 Task: Search one way flight ticket for 1 adult, 1 child, 1 infant in seat in premium economy from Stillwater: Stillwater Regional Airport to Jacksonville: Albert J. Ellis Airport on 5-3-2023. Choice of flights is Delta. Number of bags: 6 checked bags. Price is upto 86000. Outbound departure time preference is 5:00.
Action: Mouse moved to (291, 117)
Screenshot: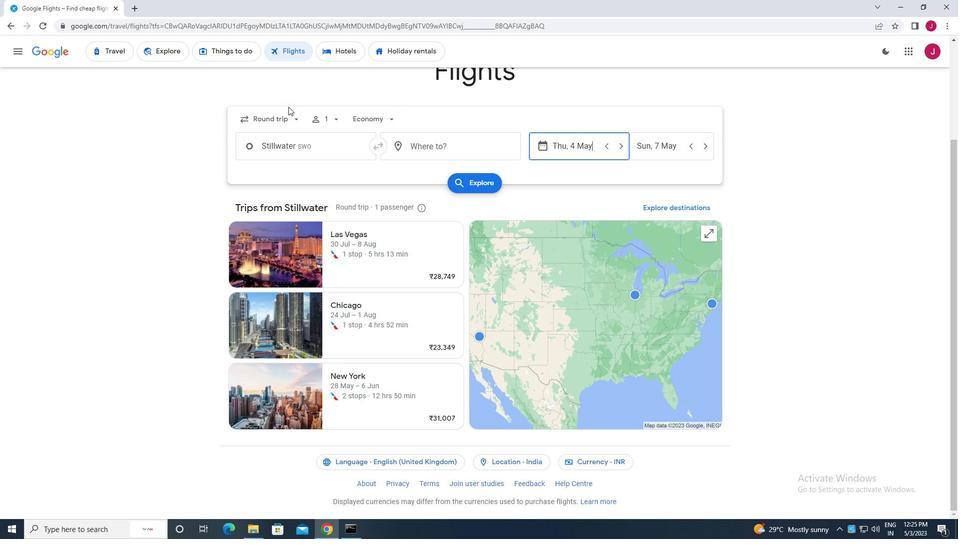 
Action: Mouse pressed left at (291, 117)
Screenshot: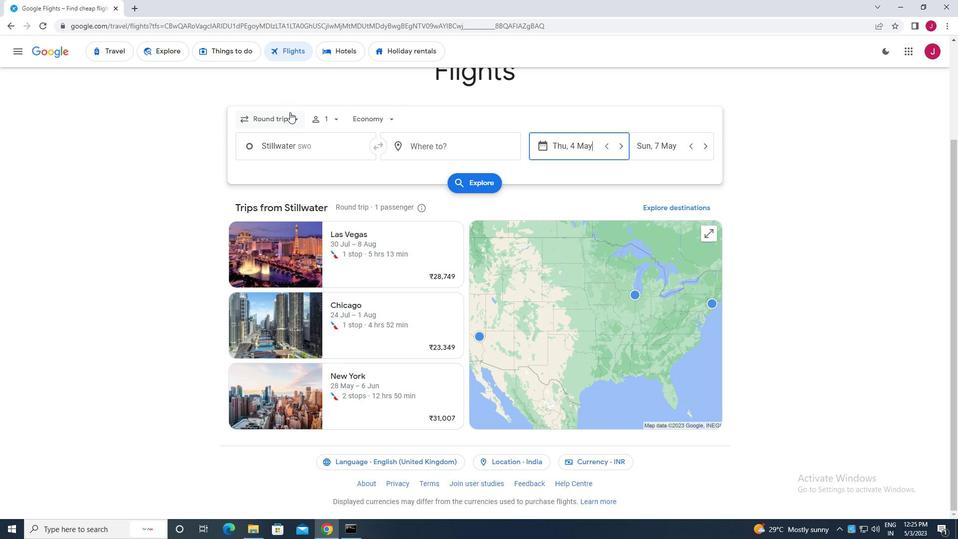 
Action: Mouse moved to (287, 164)
Screenshot: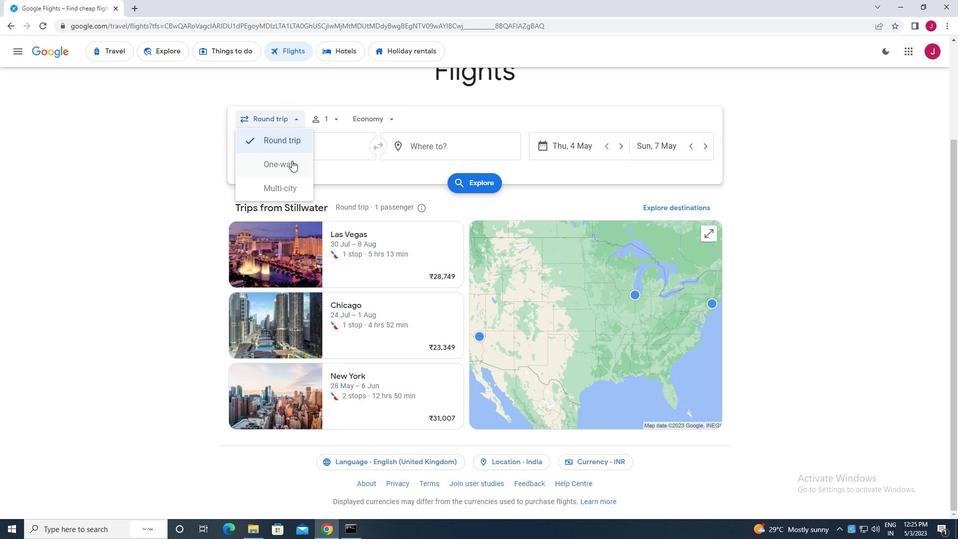 
Action: Mouse pressed left at (287, 164)
Screenshot: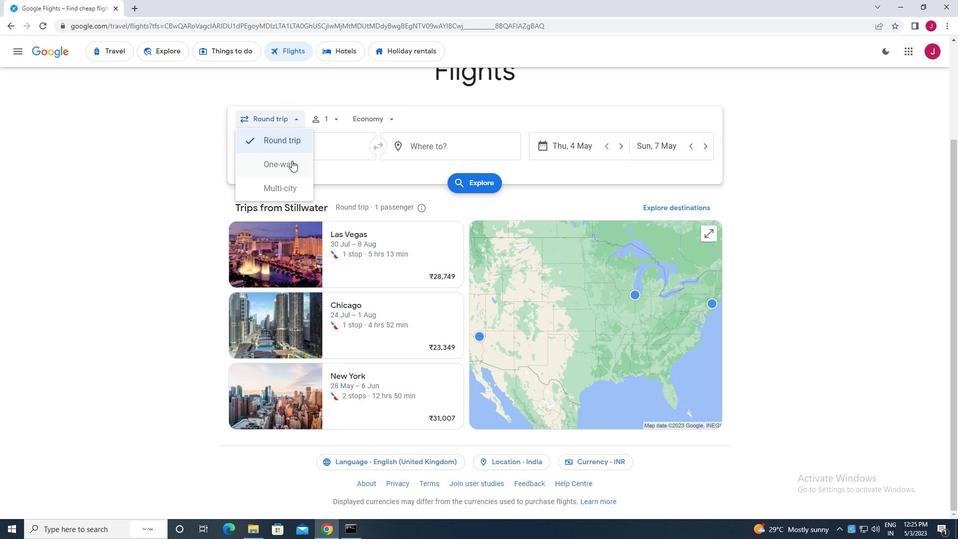 
Action: Mouse moved to (335, 120)
Screenshot: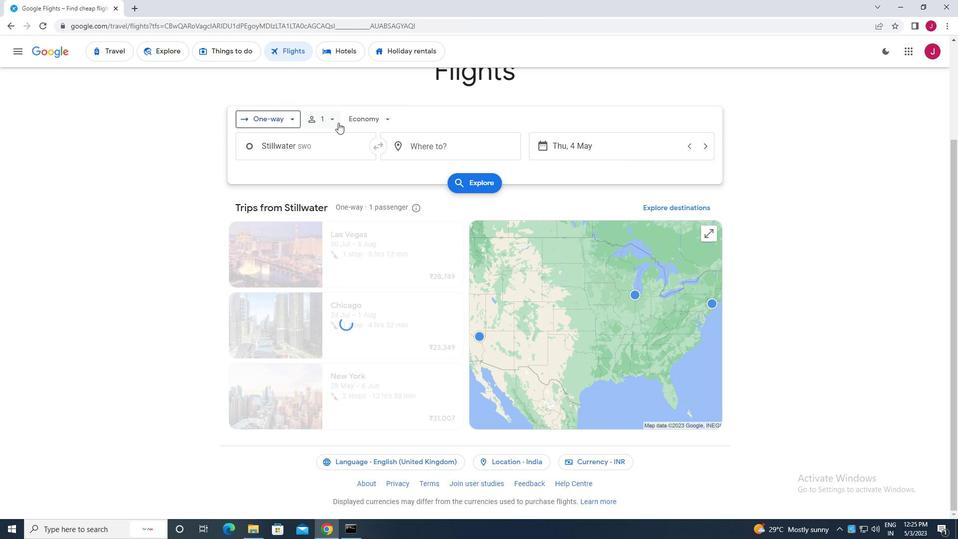 
Action: Mouse pressed left at (335, 120)
Screenshot: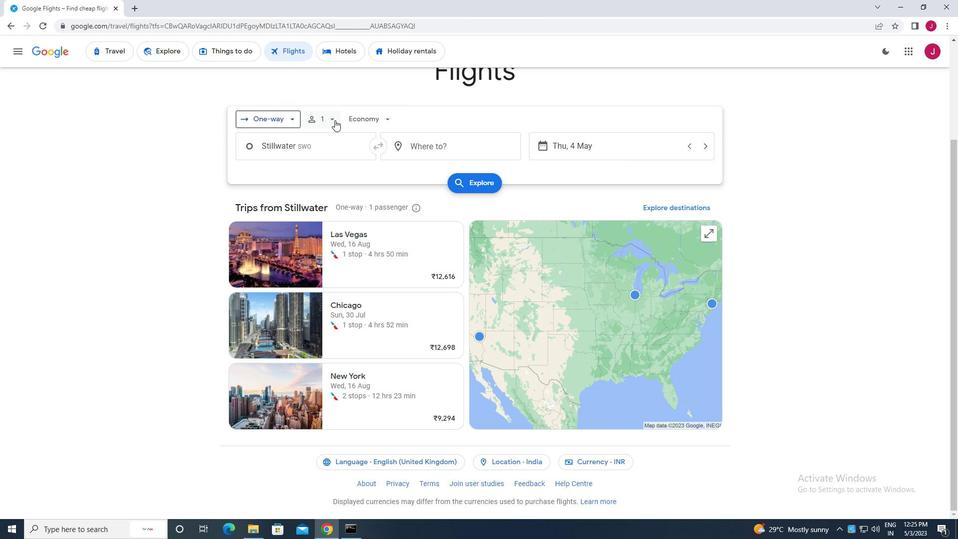 
Action: Mouse moved to (406, 169)
Screenshot: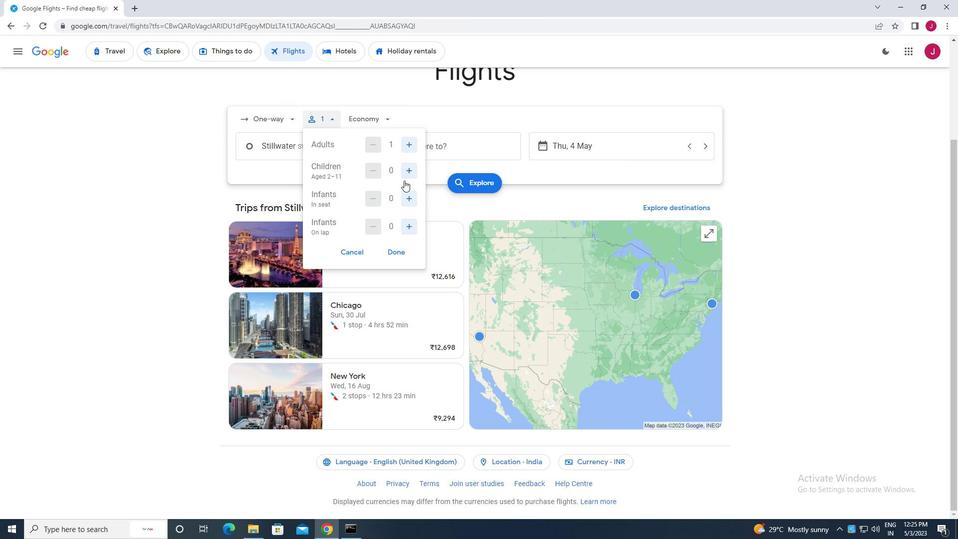 
Action: Mouse pressed left at (406, 169)
Screenshot: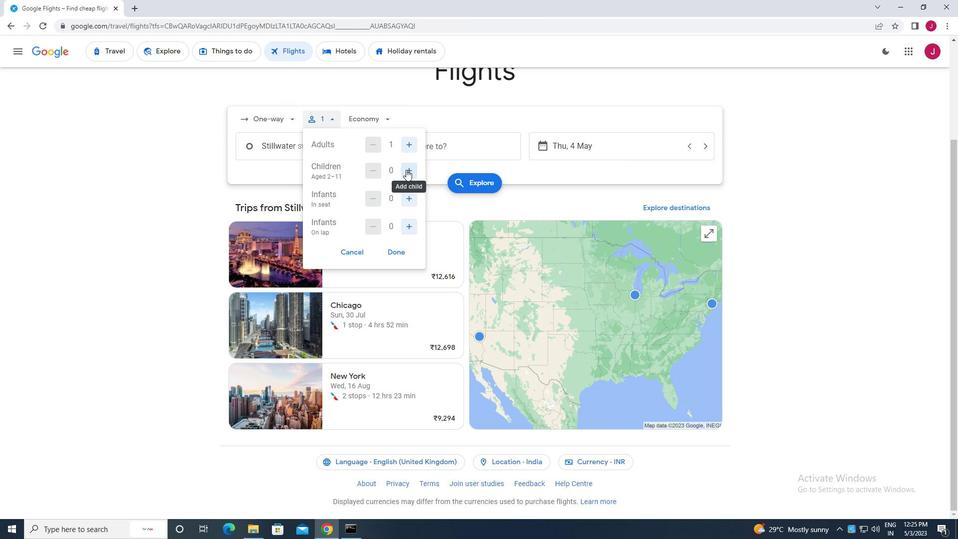 
Action: Mouse moved to (407, 200)
Screenshot: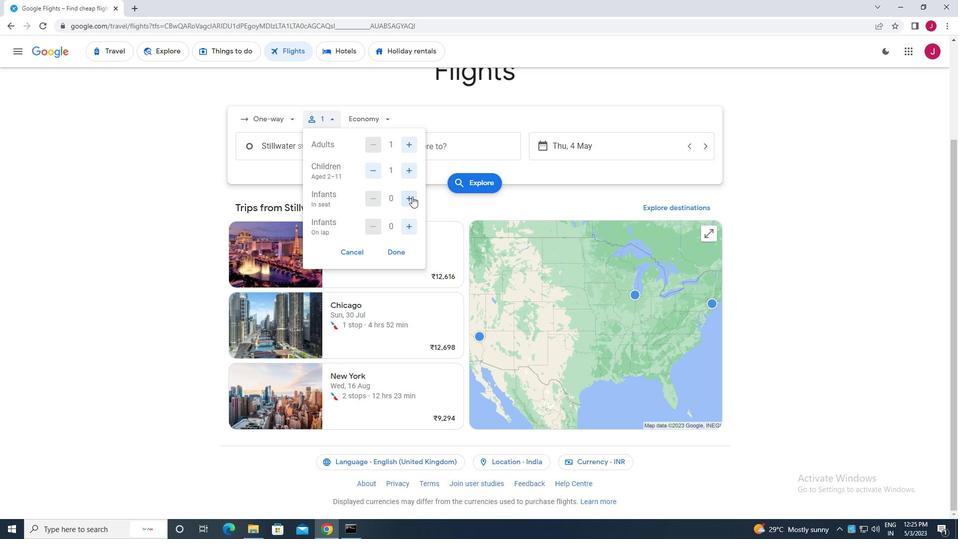 
Action: Mouse pressed left at (407, 200)
Screenshot: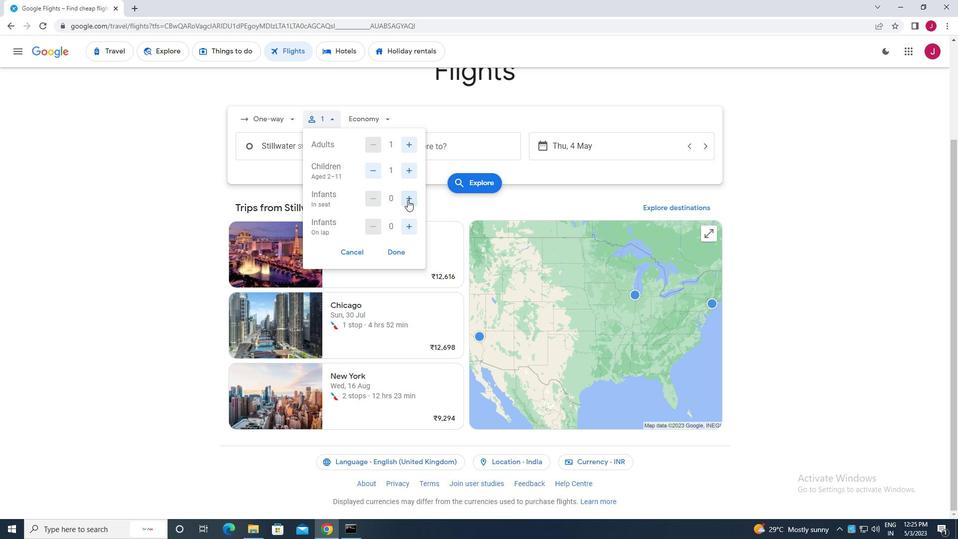 
Action: Mouse moved to (397, 250)
Screenshot: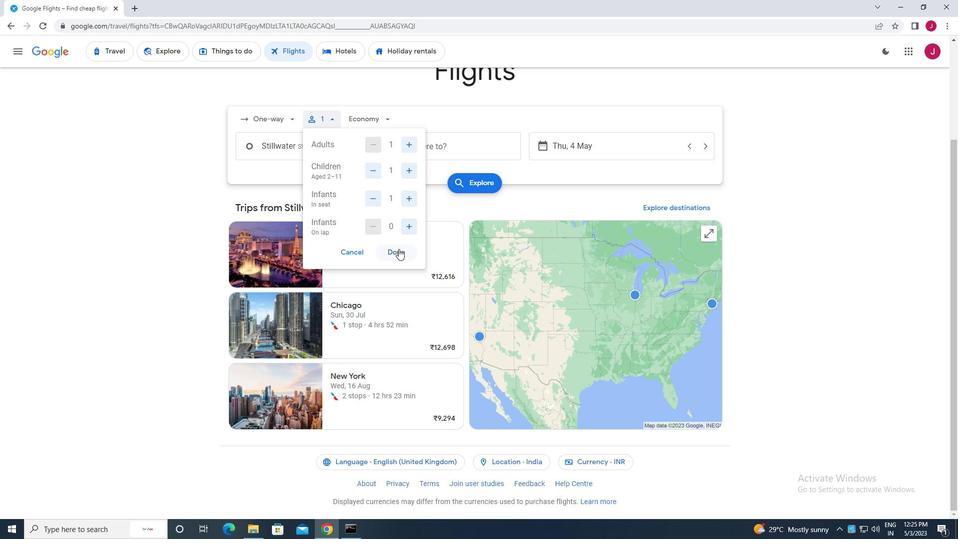 
Action: Mouse pressed left at (397, 250)
Screenshot: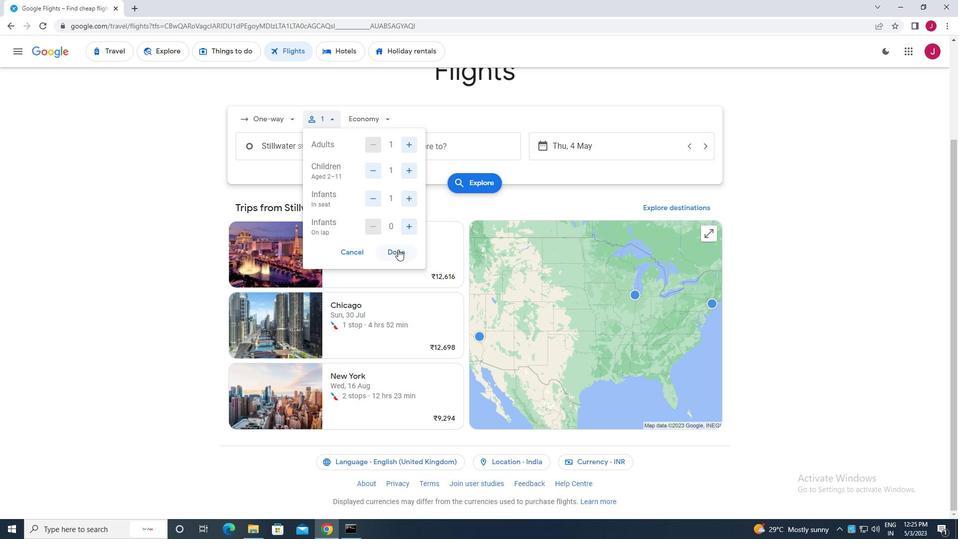 
Action: Mouse moved to (367, 115)
Screenshot: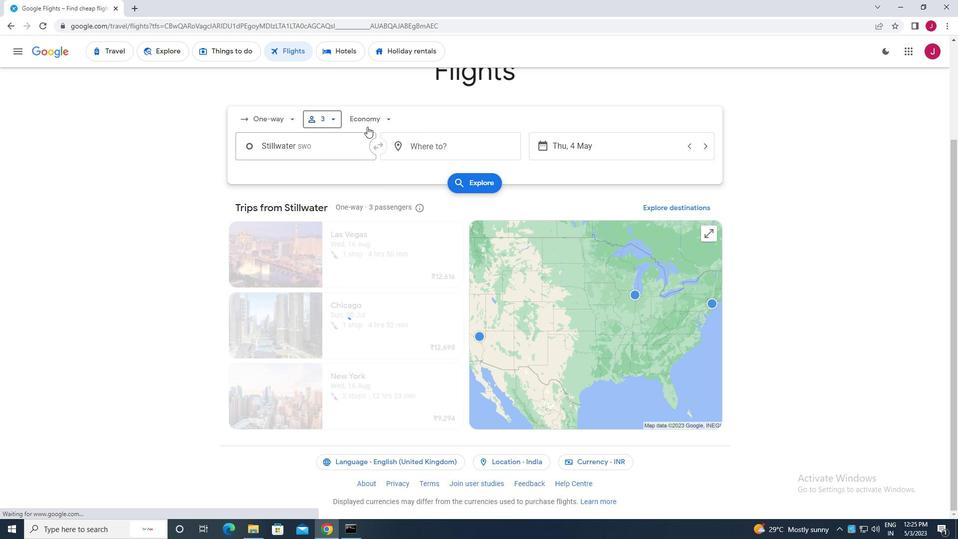 
Action: Mouse pressed left at (367, 115)
Screenshot: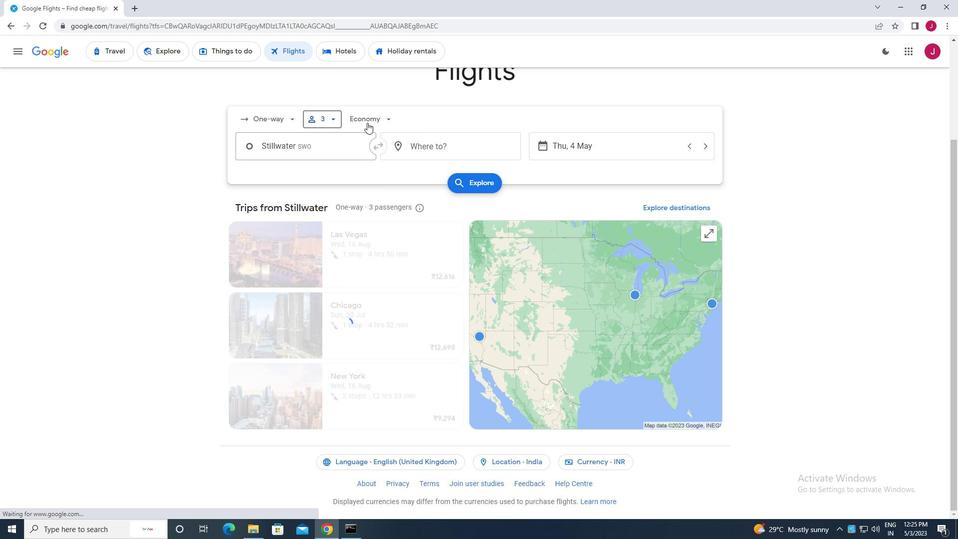 
Action: Mouse moved to (379, 164)
Screenshot: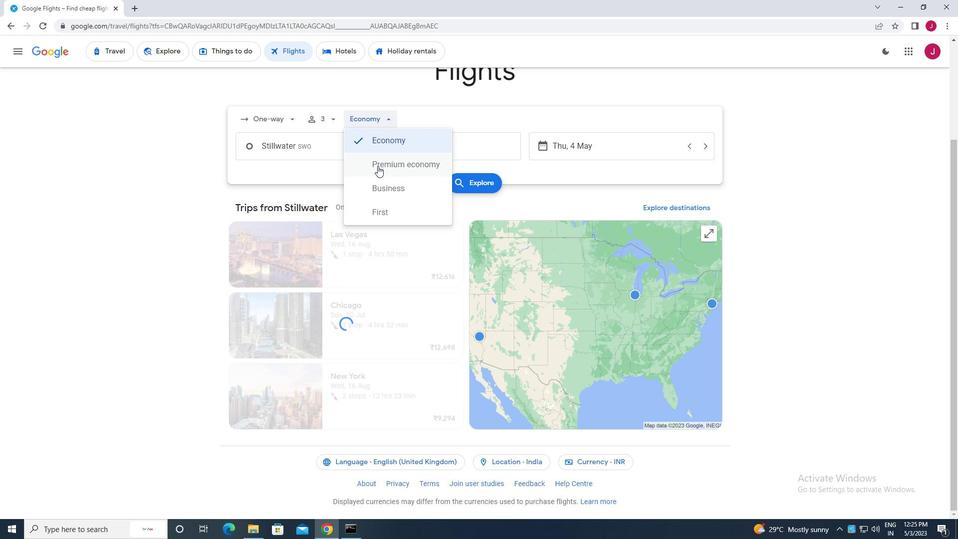 
Action: Mouse pressed left at (379, 164)
Screenshot: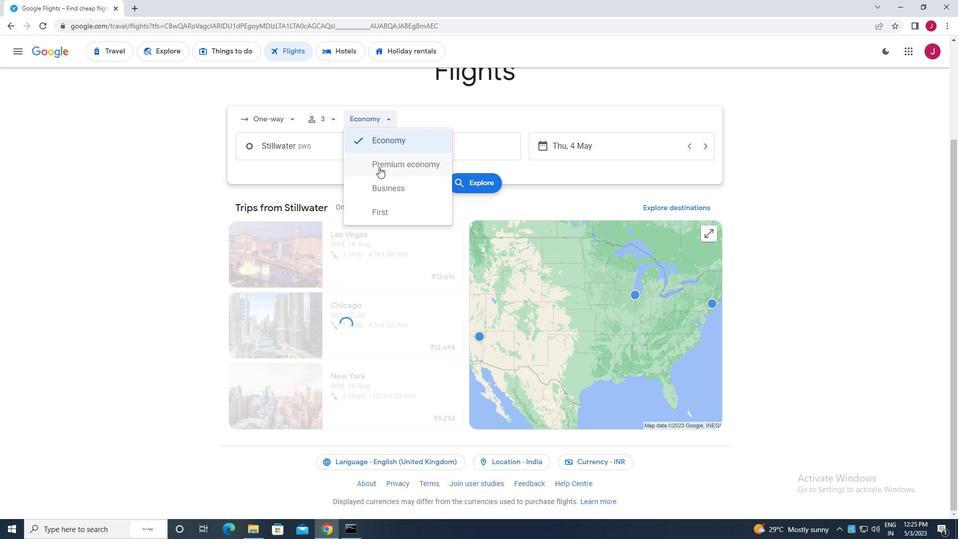 
Action: Mouse moved to (331, 150)
Screenshot: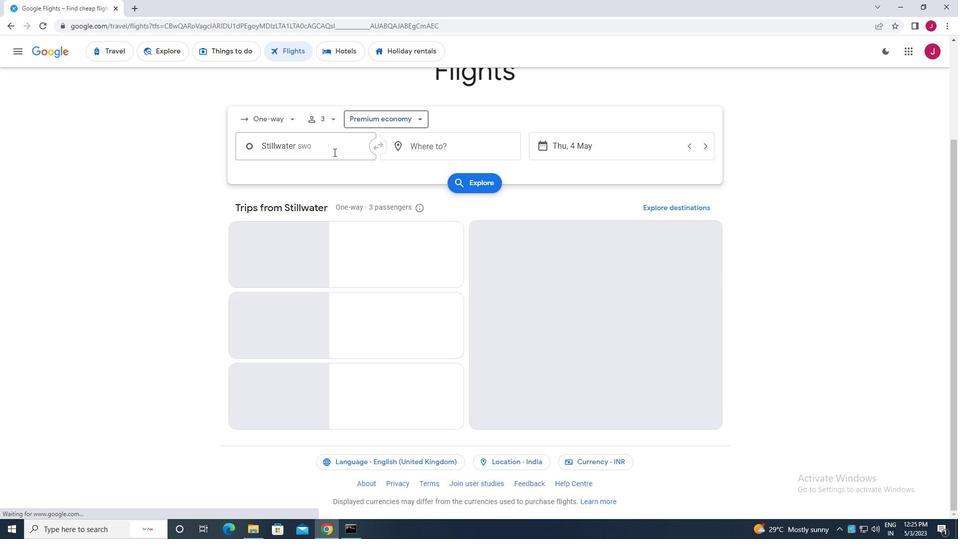 
Action: Mouse pressed left at (331, 150)
Screenshot: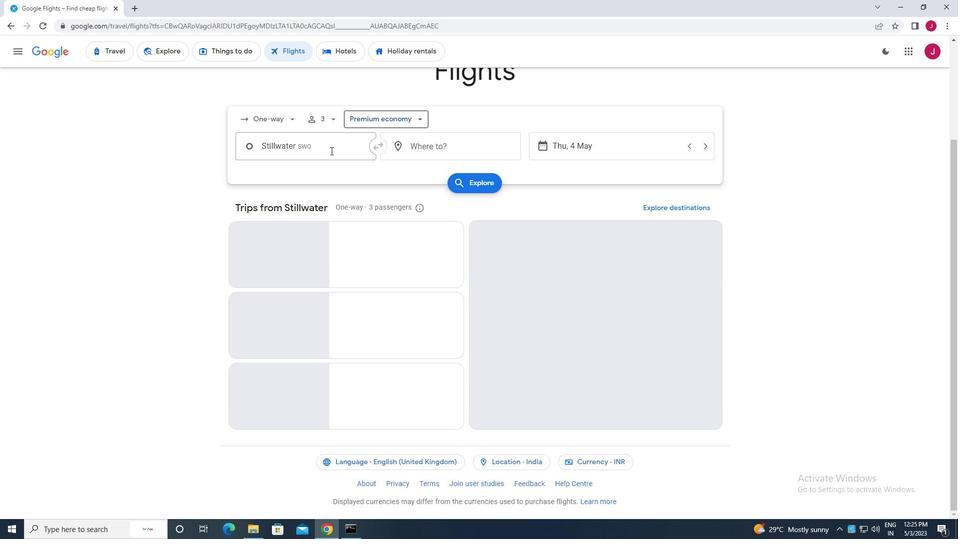 
Action: Key pressed stillwater
Screenshot: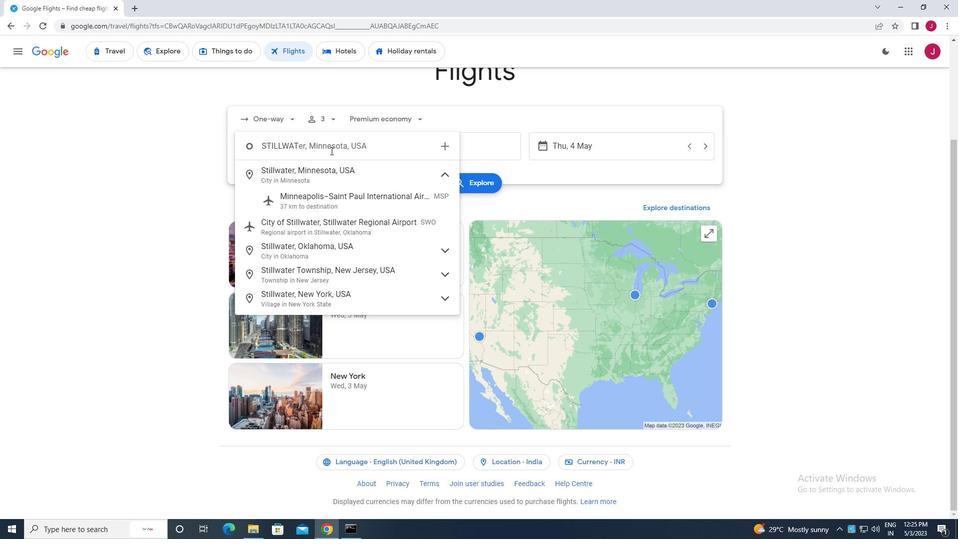 
Action: Mouse moved to (335, 153)
Screenshot: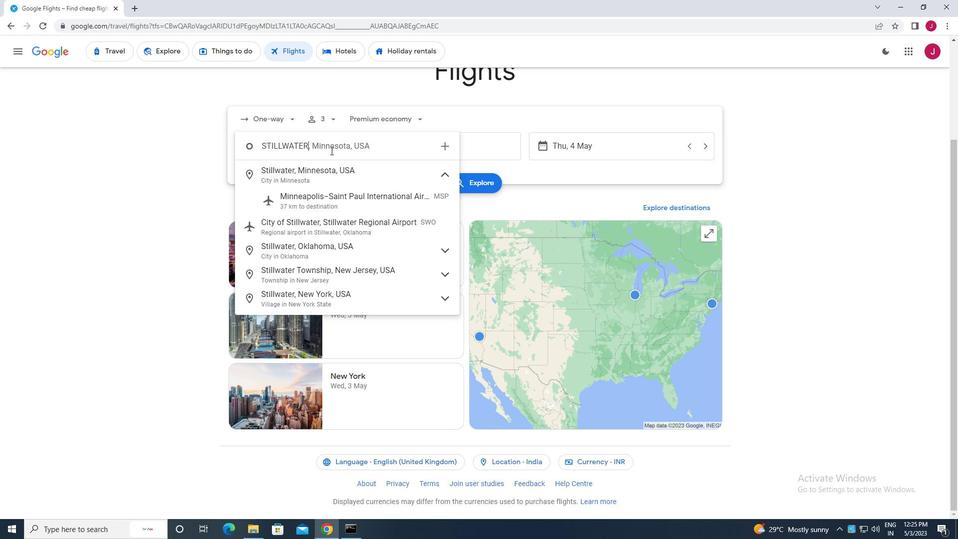 
Action: Key pressed <Key.space>reg
Screenshot: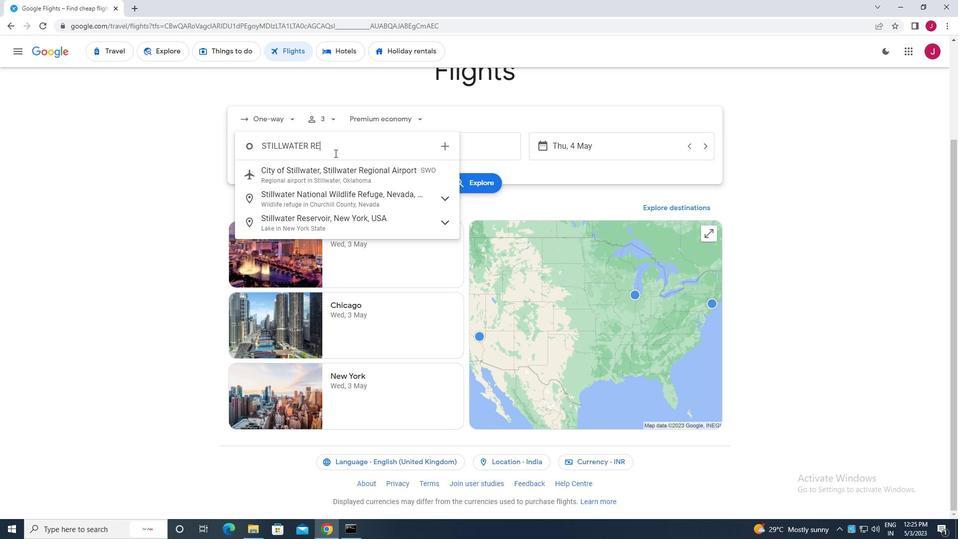 
Action: Mouse moved to (356, 174)
Screenshot: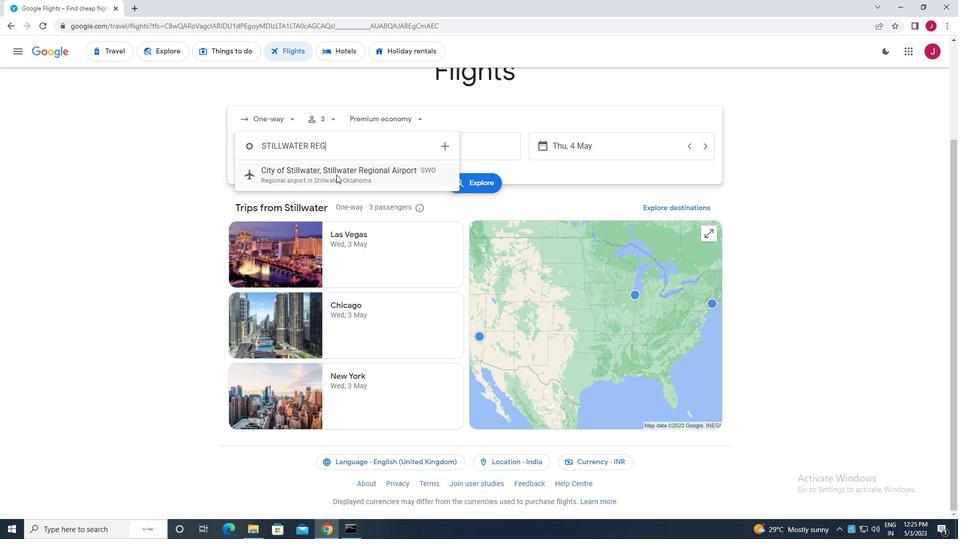 
Action: Mouse pressed left at (356, 174)
Screenshot: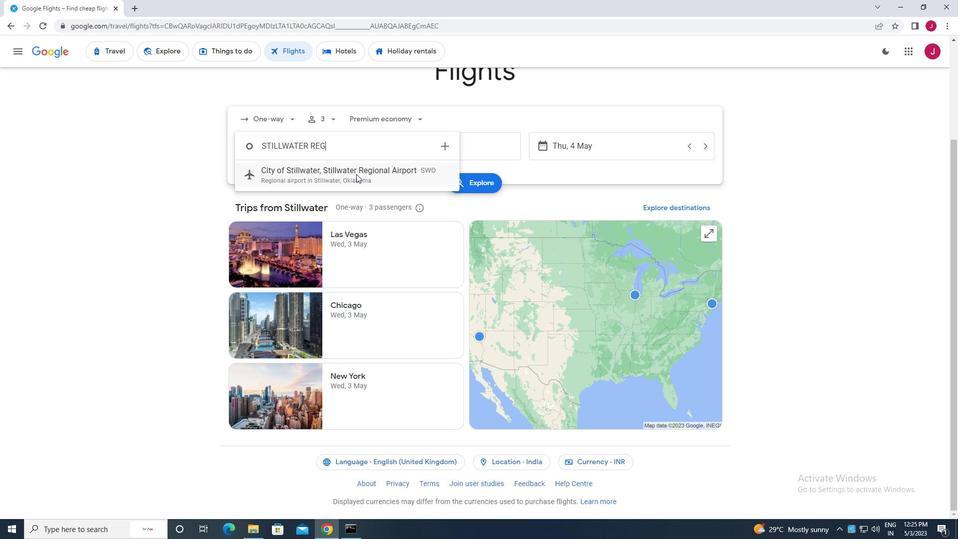 
Action: Mouse moved to (452, 145)
Screenshot: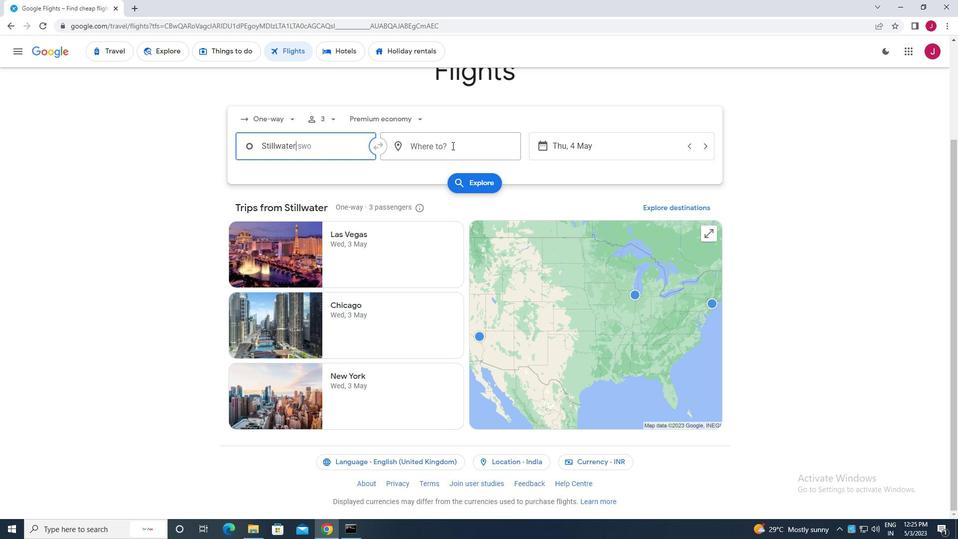 
Action: Mouse pressed left at (452, 145)
Screenshot: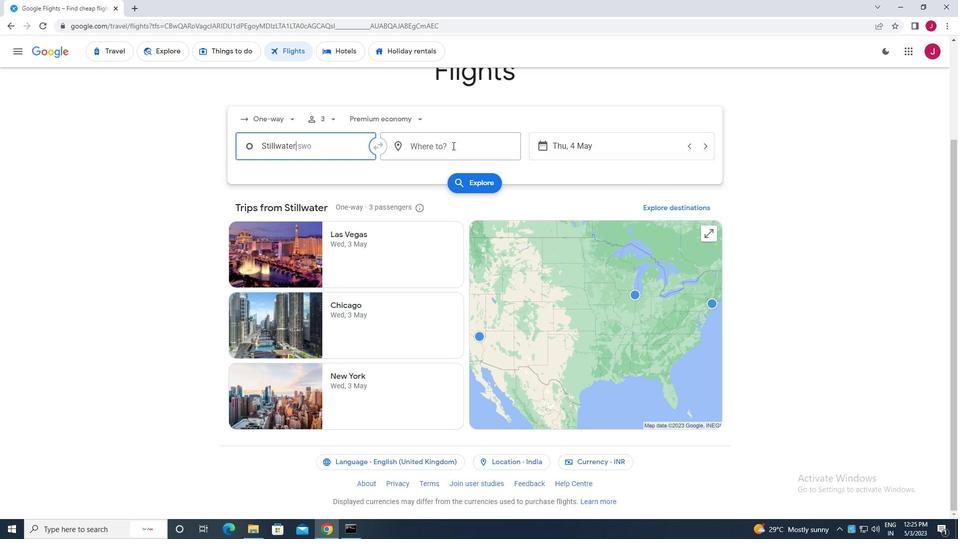 
Action: Key pressed albert<Key.space>
Screenshot: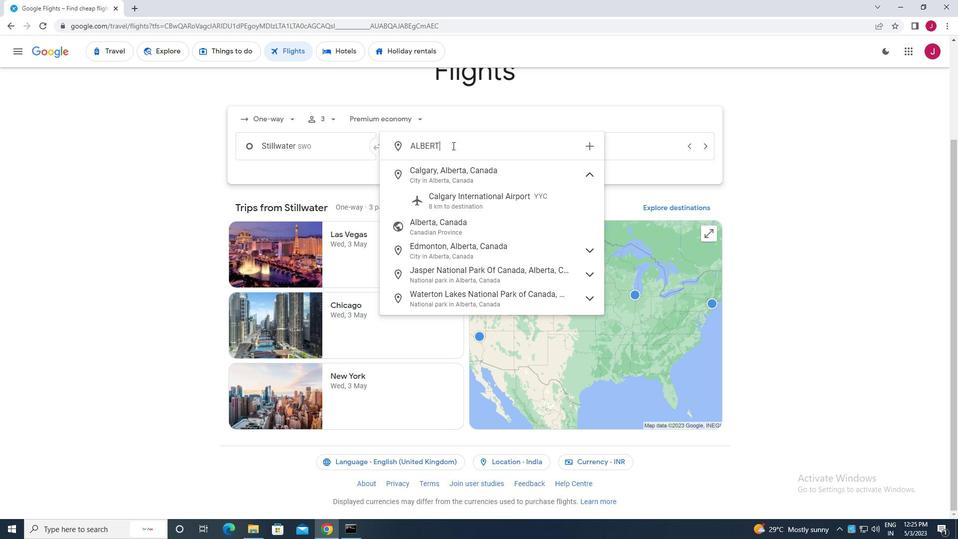 
Action: Mouse moved to (500, 176)
Screenshot: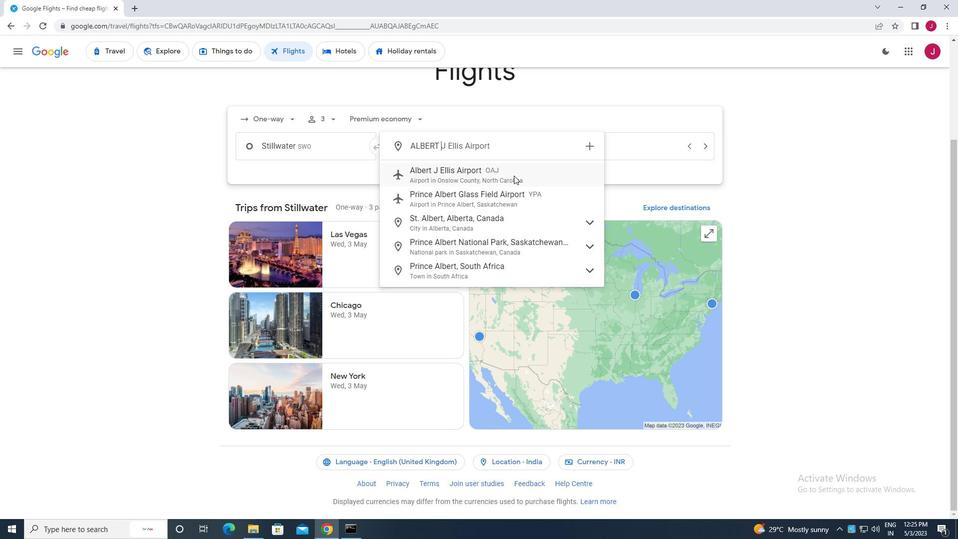 
Action: Mouse pressed left at (500, 176)
Screenshot: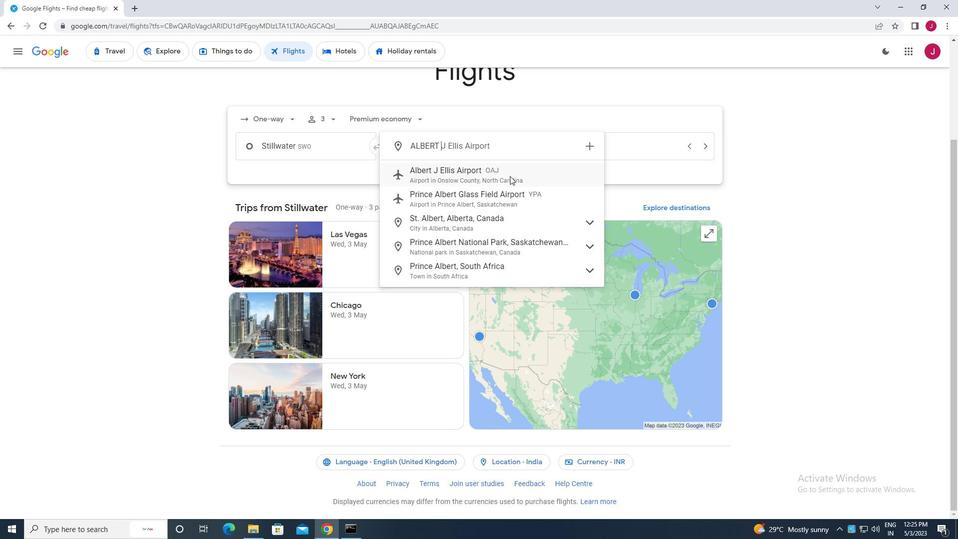 
Action: Mouse moved to (586, 146)
Screenshot: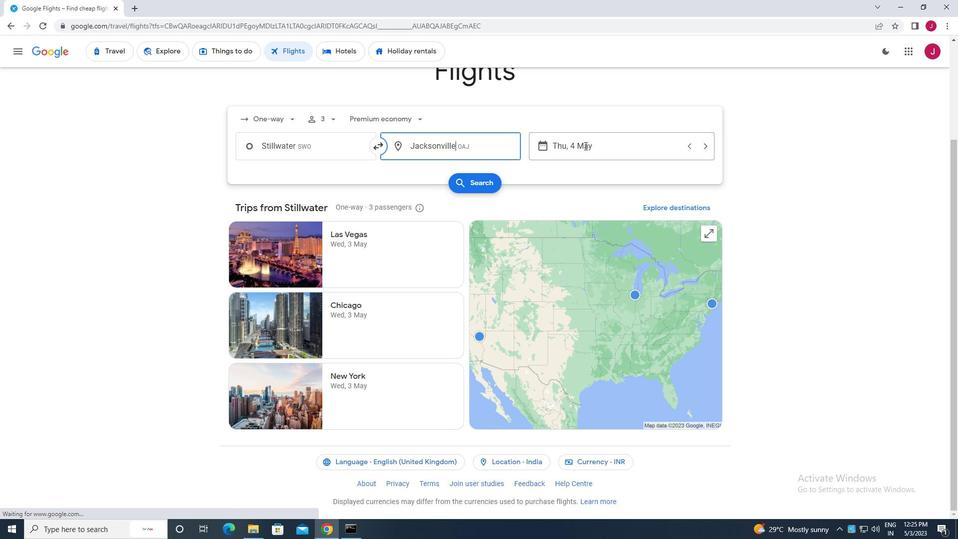 
Action: Mouse pressed left at (586, 146)
Screenshot: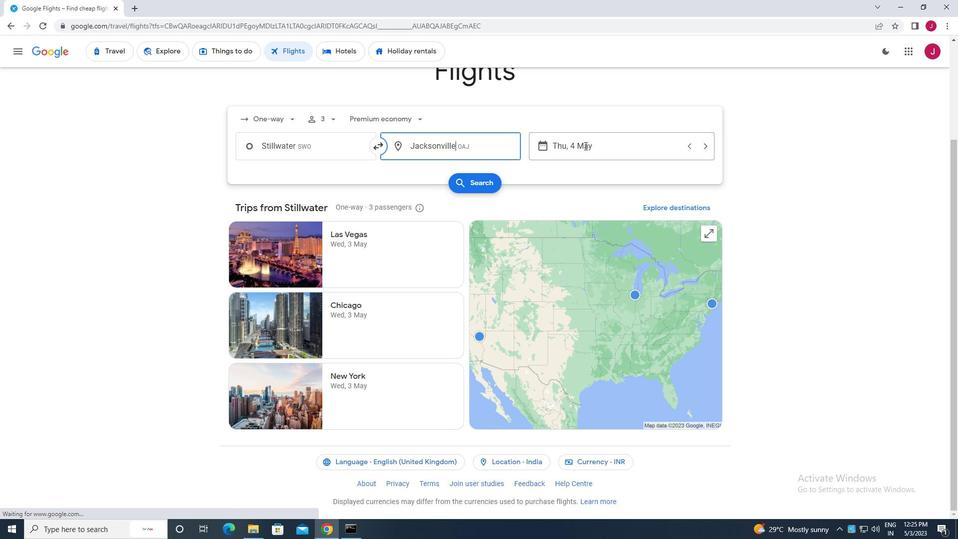 
Action: Mouse moved to (434, 226)
Screenshot: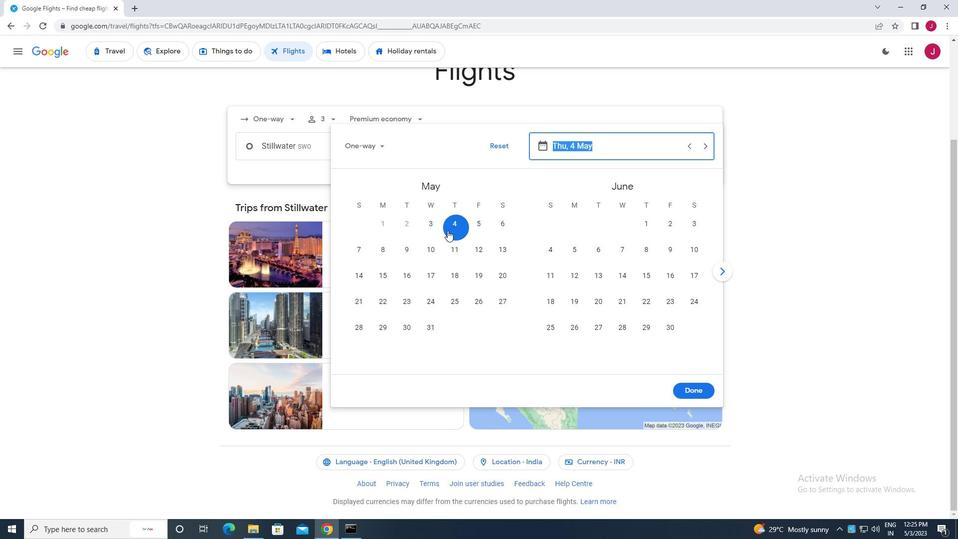 
Action: Mouse pressed left at (434, 226)
Screenshot: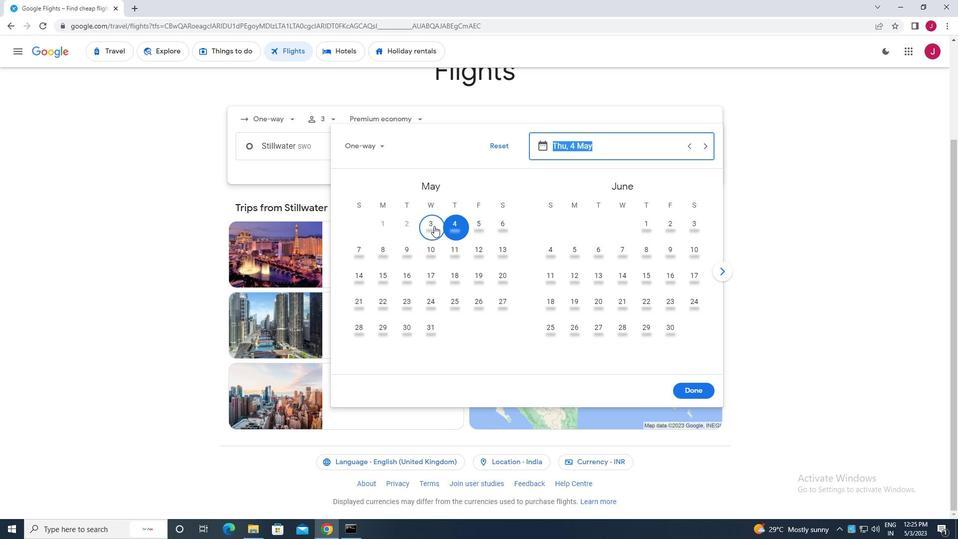 
Action: Mouse moved to (696, 391)
Screenshot: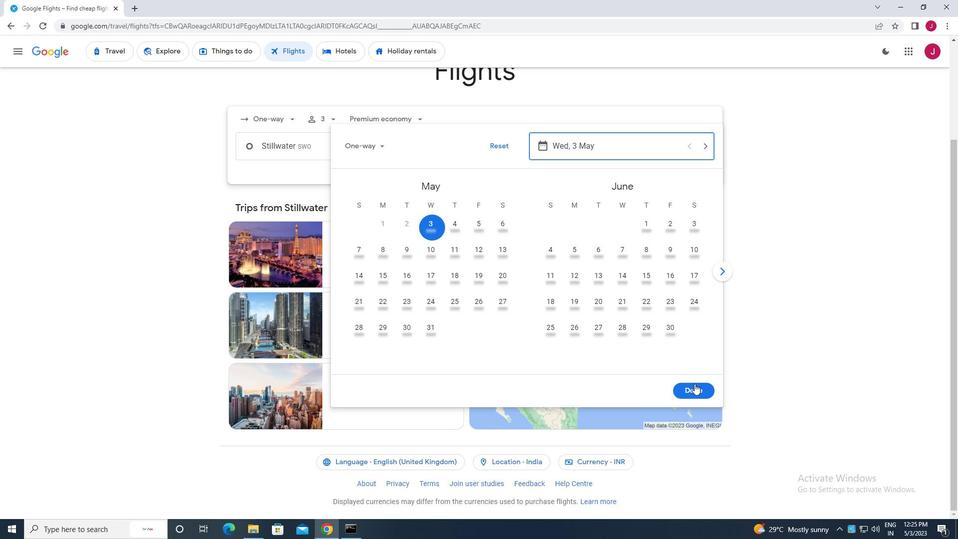 
Action: Mouse pressed left at (696, 391)
Screenshot: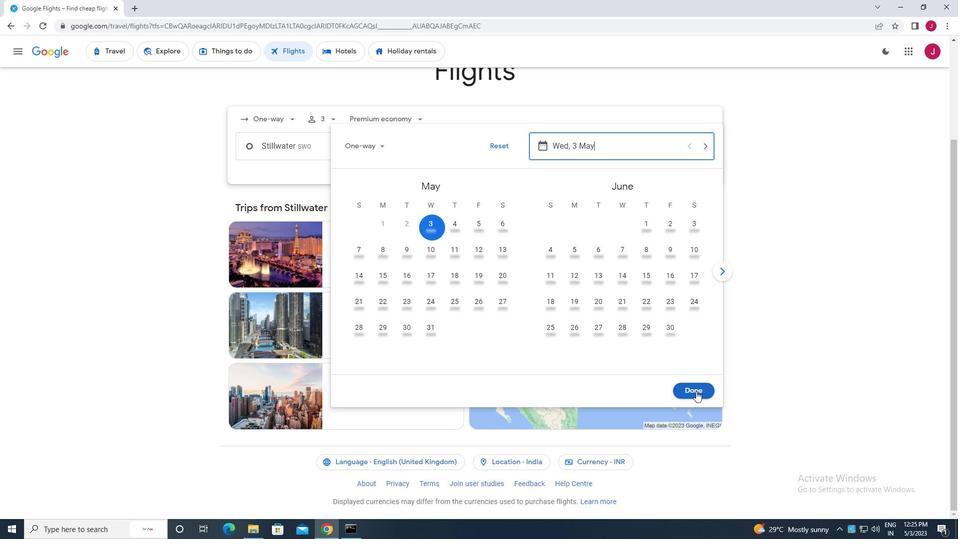 
Action: Mouse moved to (486, 182)
Screenshot: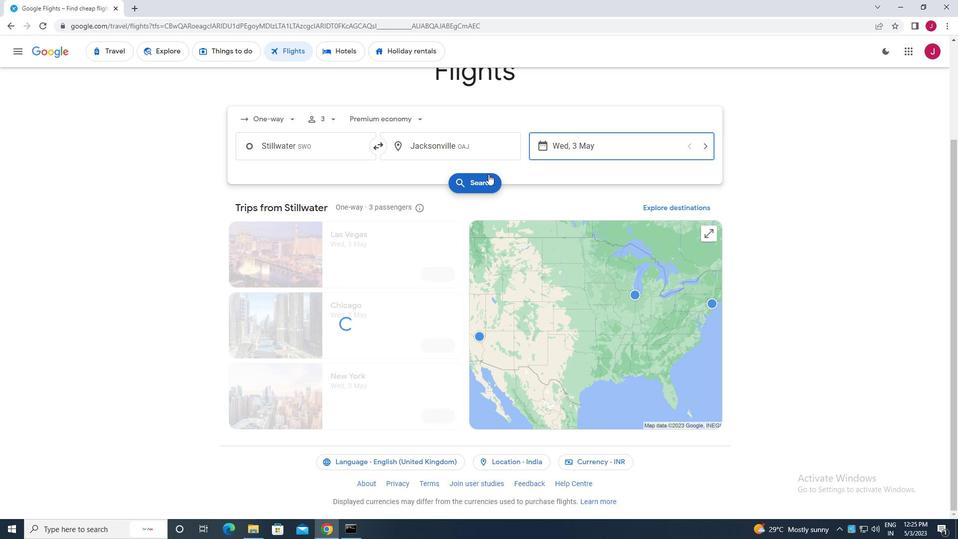 
Action: Mouse pressed left at (486, 182)
Screenshot: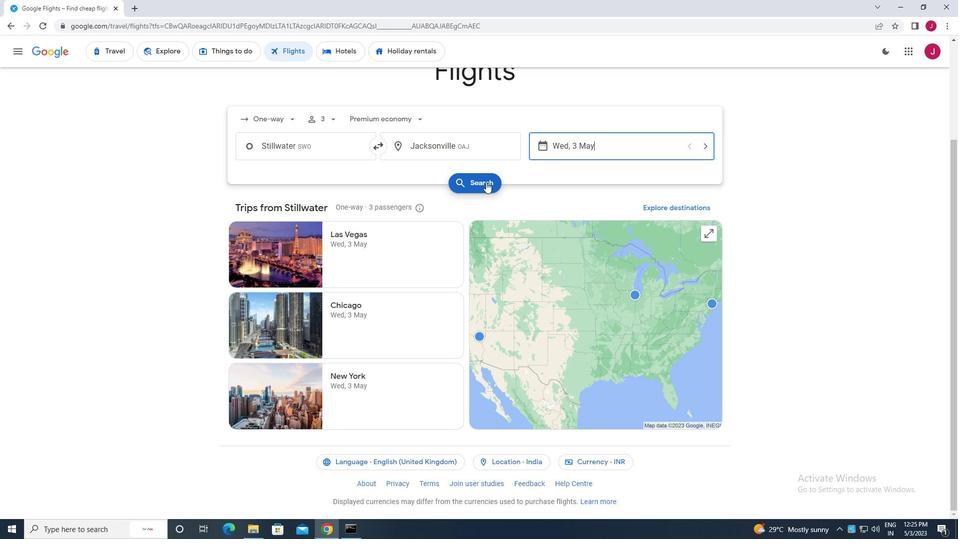 
Action: Mouse moved to (267, 144)
Screenshot: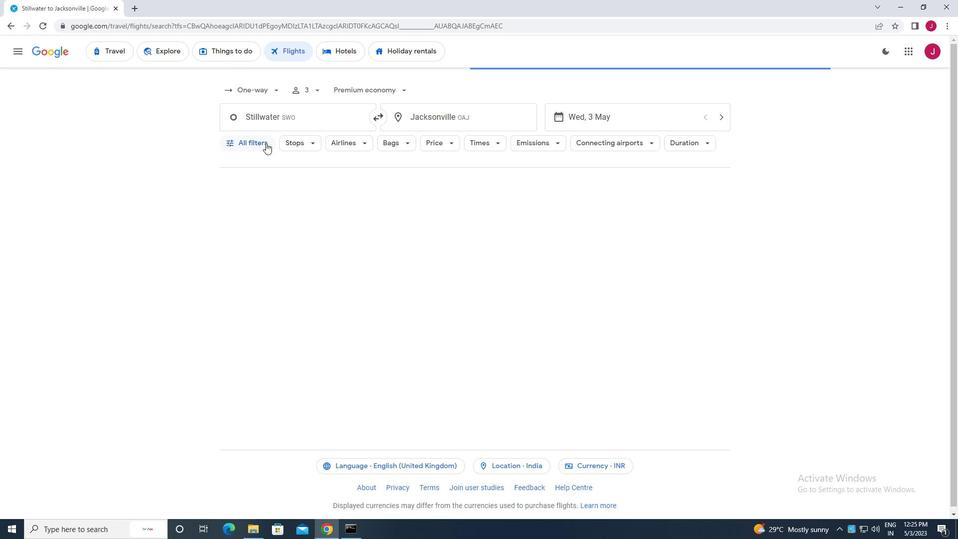 
Action: Mouse pressed left at (267, 144)
Screenshot: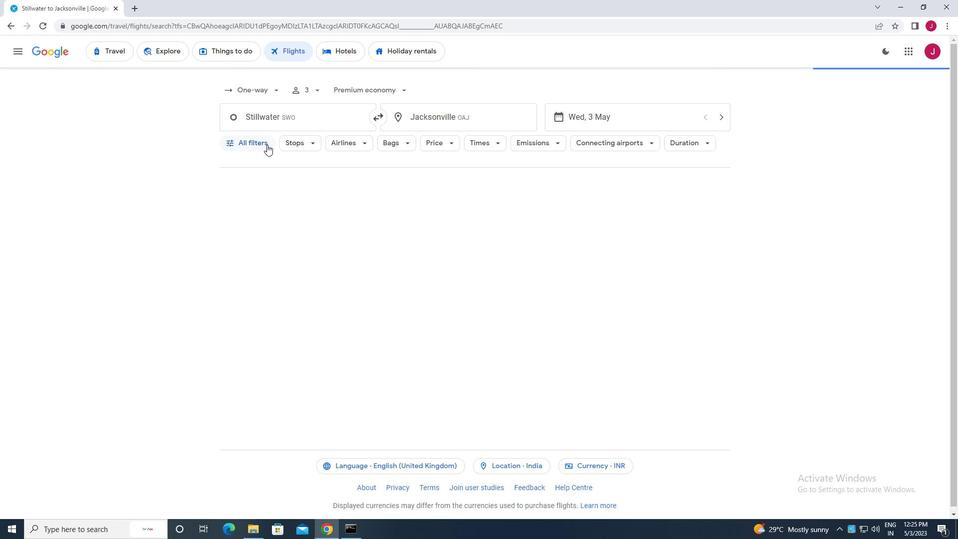 
Action: Mouse moved to (302, 253)
Screenshot: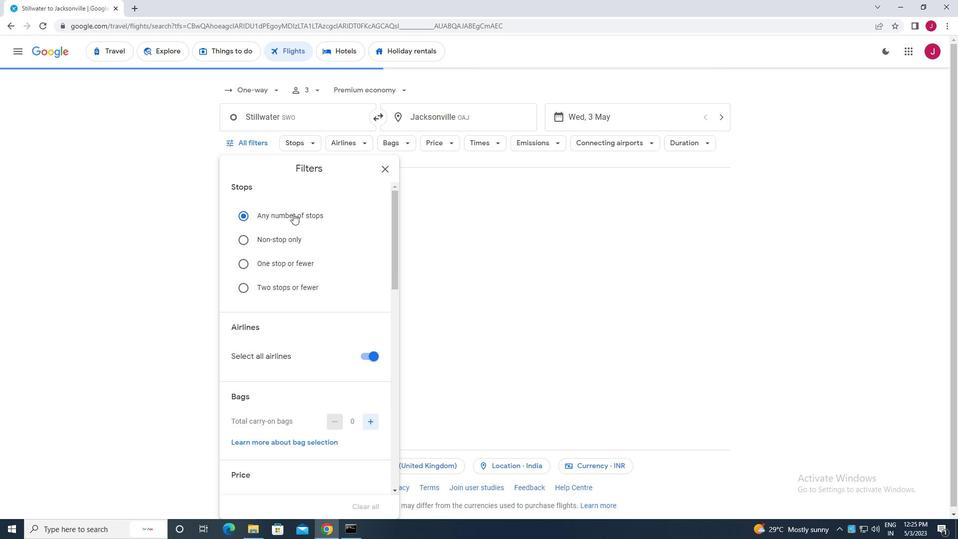 
Action: Mouse scrolled (302, 252) with delta (0, 0)
Screenshot: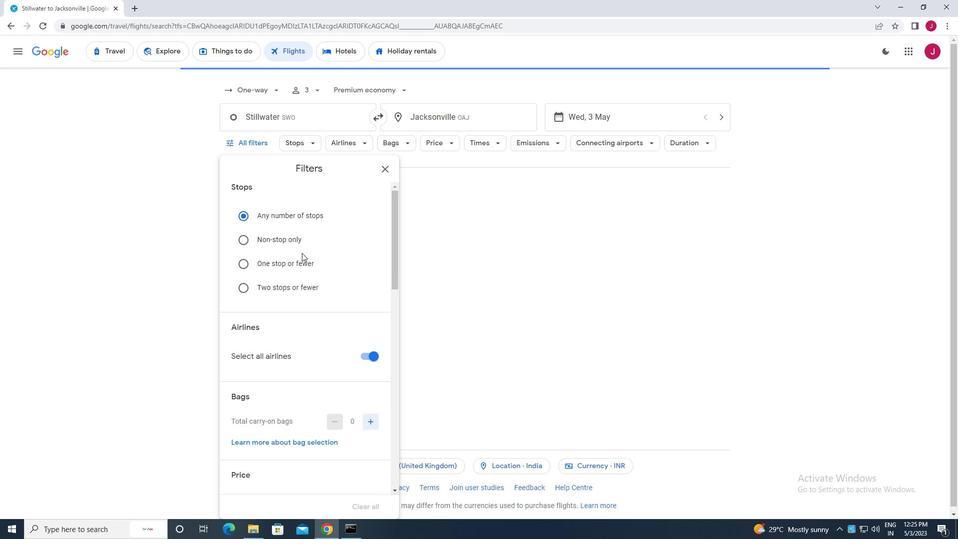 
Action: Mouse scrolled (302, 252) with delta (0, 0)
Screenshot: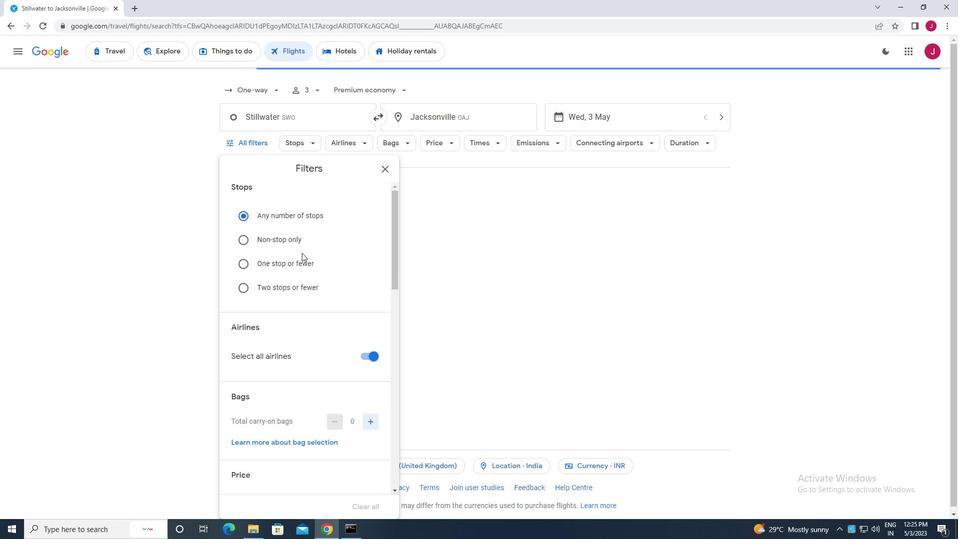 
Action: Mouse scrolled (302, 252) with delta (0, 0)
Screenshot: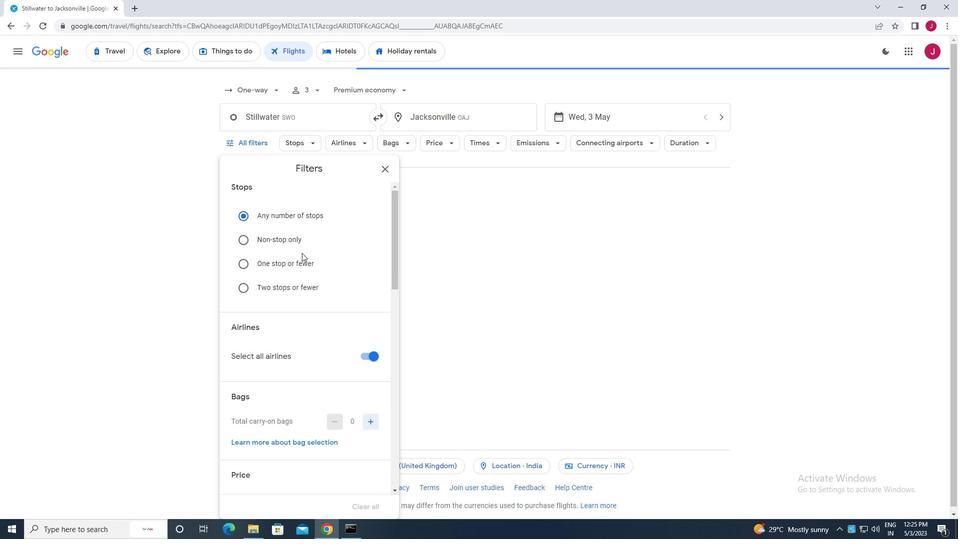 
Action: Mouse moved to (367, 207)
Screenshot: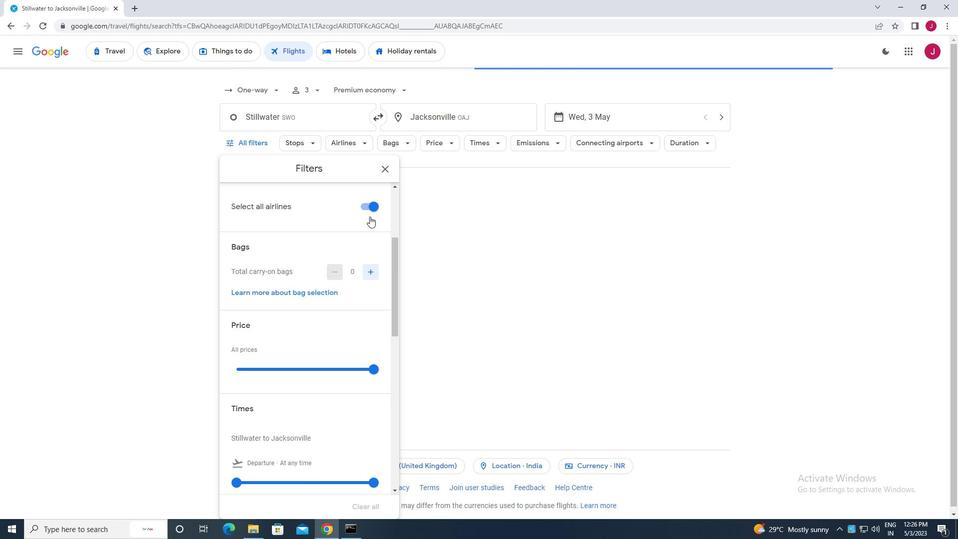 
Action: Mouse pressed left at (367, 207)
Screenshot: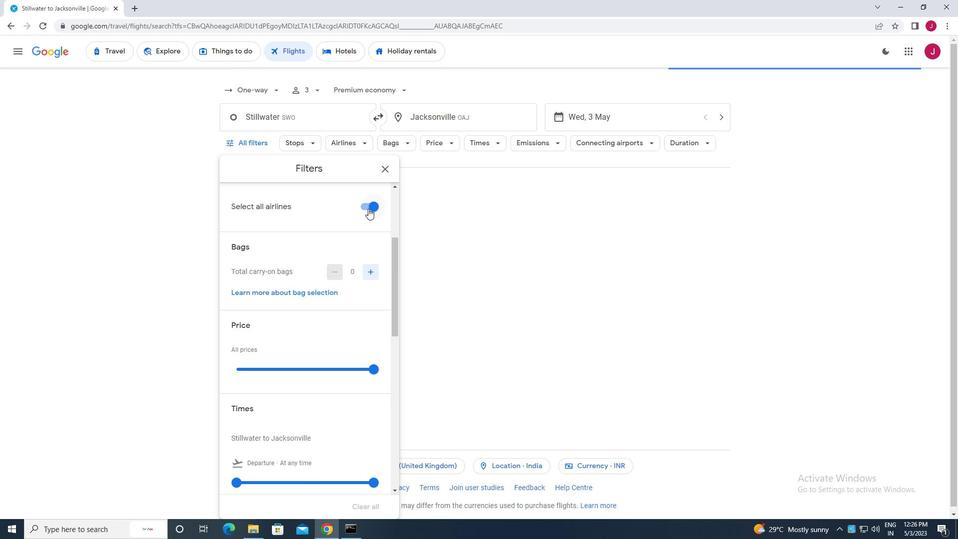 
Action: Mouse moved to (321, 260)
Screenshot: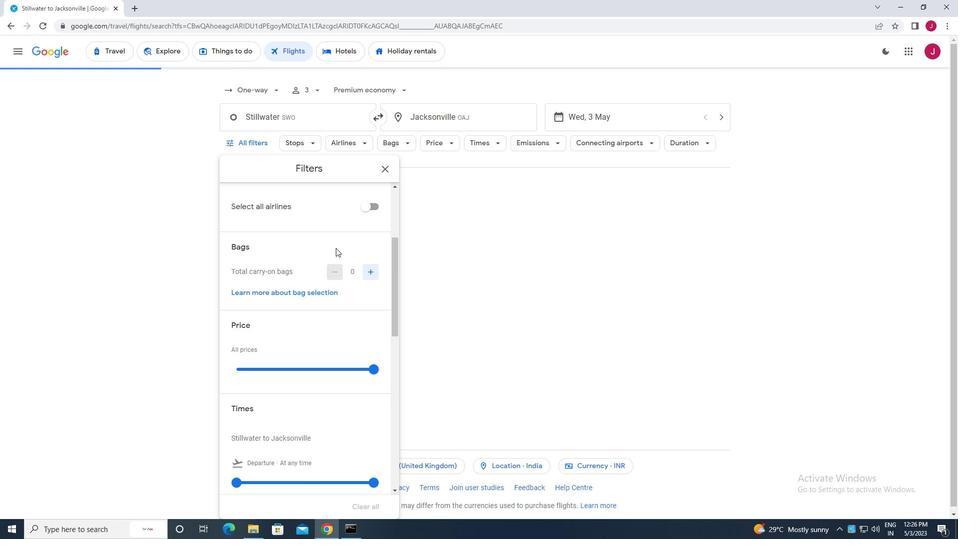 
Action: Mouse scrolled (321, 260) with delta (0, 0)
Screenshot: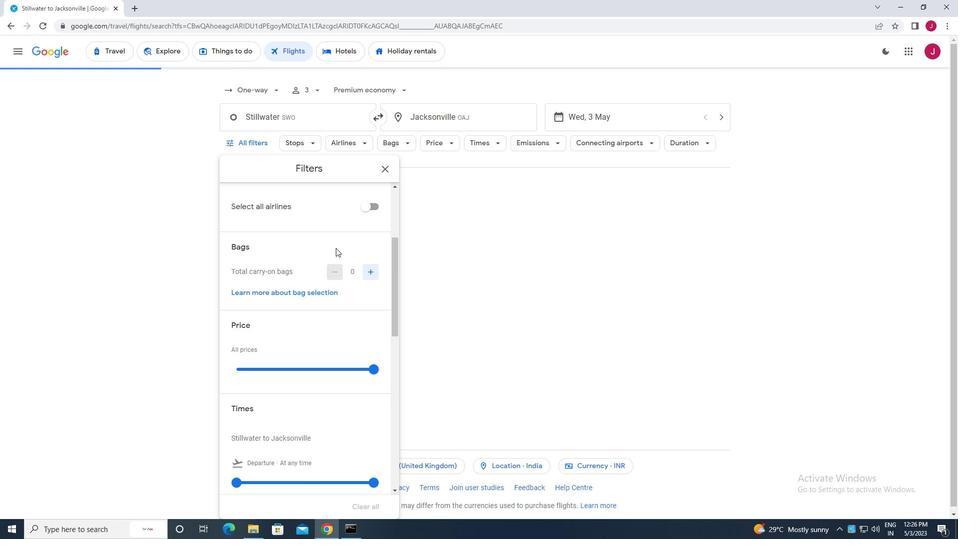 
Action: Mouse scrolled (321, 260) with delta (0, 0)
Screenshot: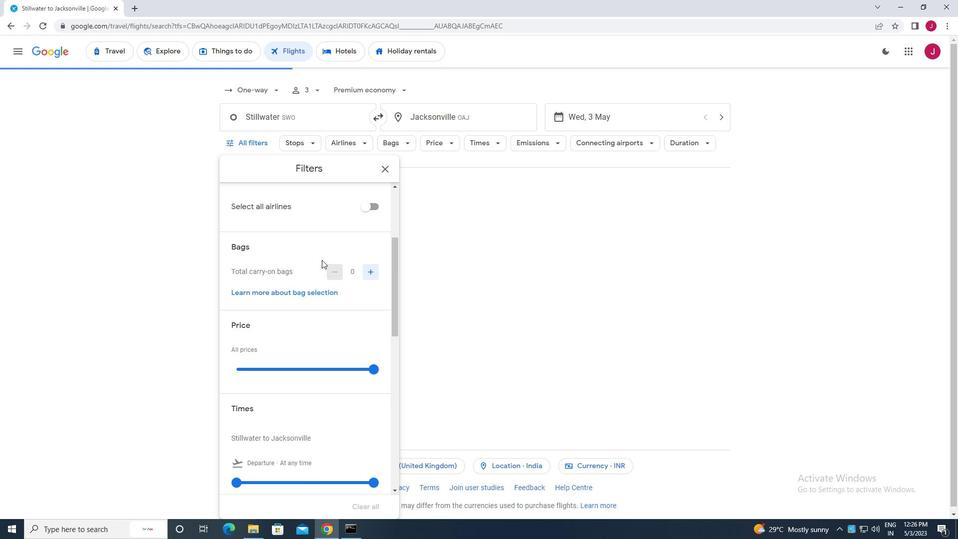 
Action: Mouse moved to (321, 245)
Screenshot: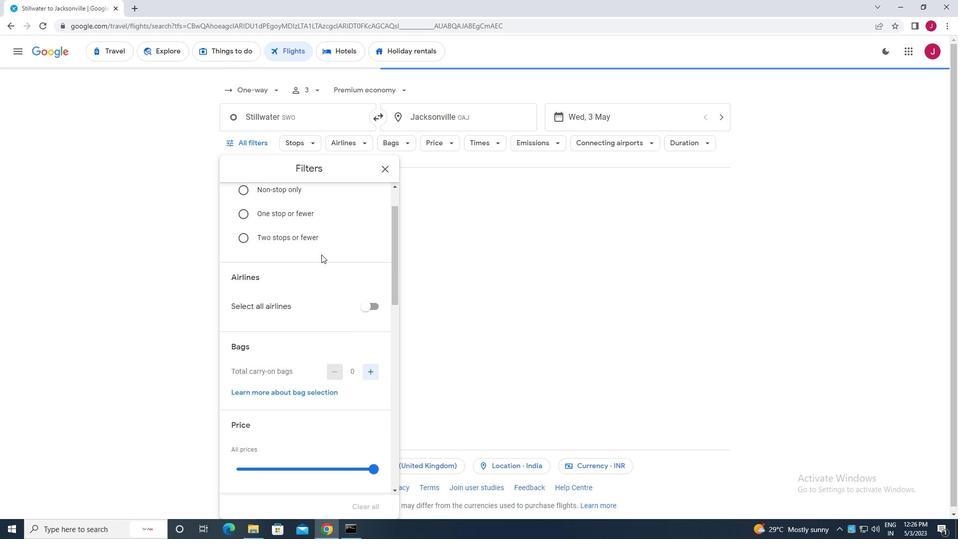 
Action: Mouse scrolled (321, 244) with delta (0, 0)
Screenshot: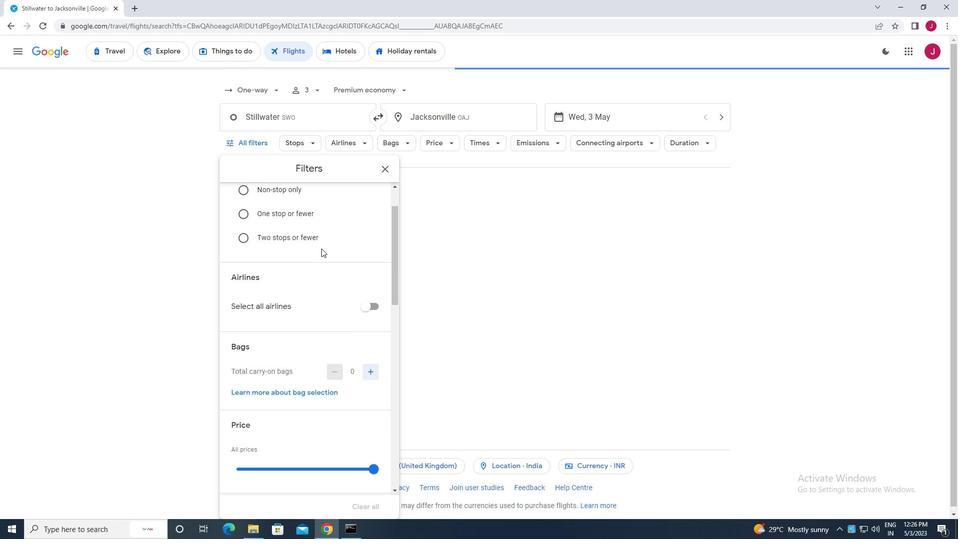 
Action: Mouse scrolled (321, 244) with delta (0, 0)
Screenshot: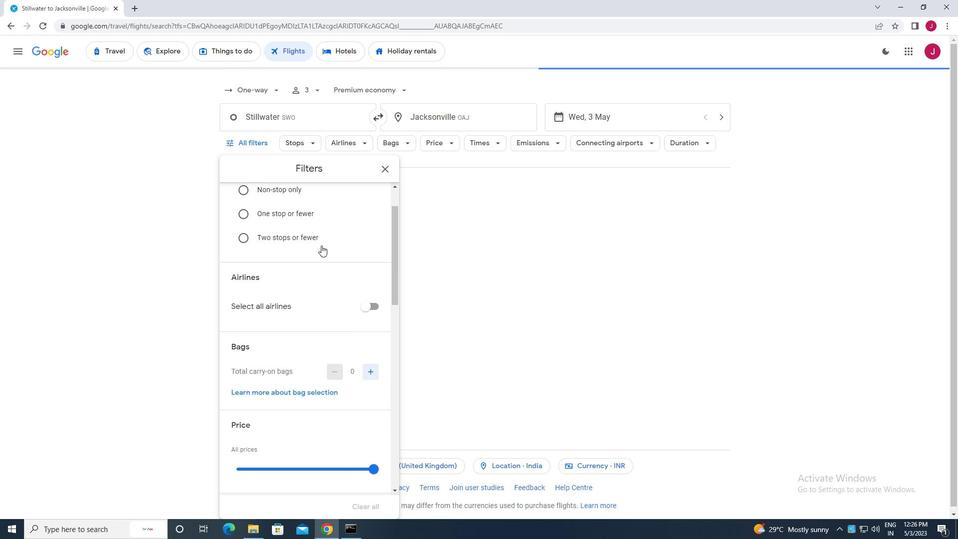 
Action: Mouse scrolled (321, 244) with delta (0, 0)
Screenshot: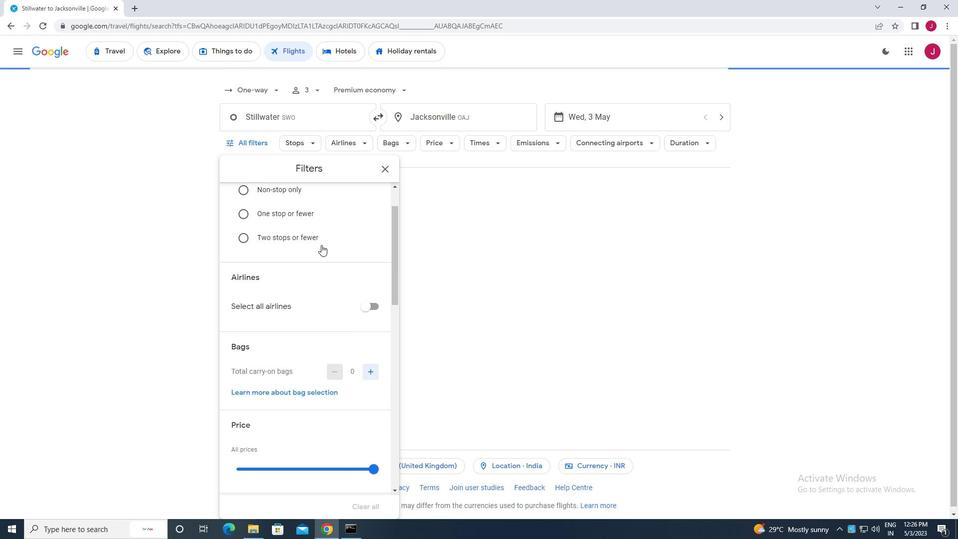 
Action: Mouse scrolled (321, 244) with delta (0, 0)
Screenshot: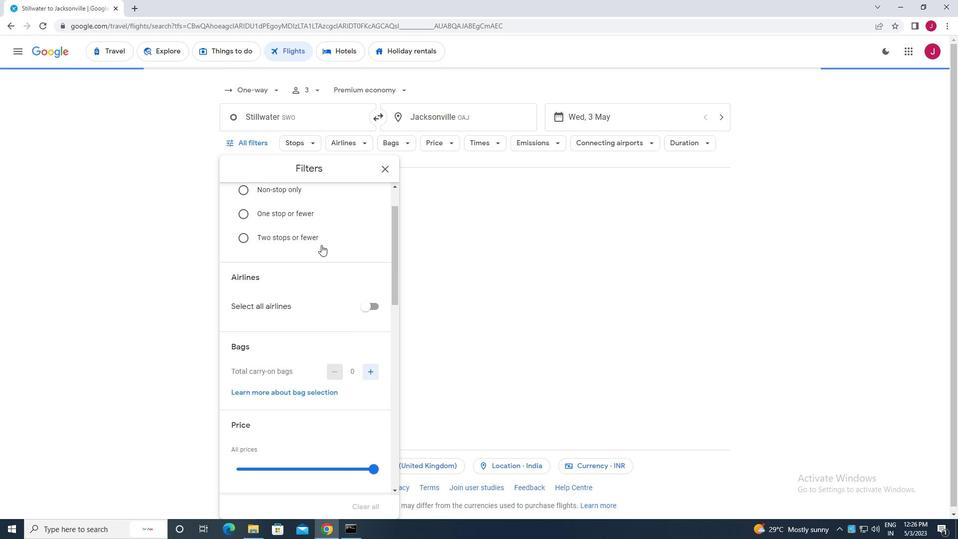 
Action: Mouse scrolled (321, 244) with delta (0, 0)
Screenshot: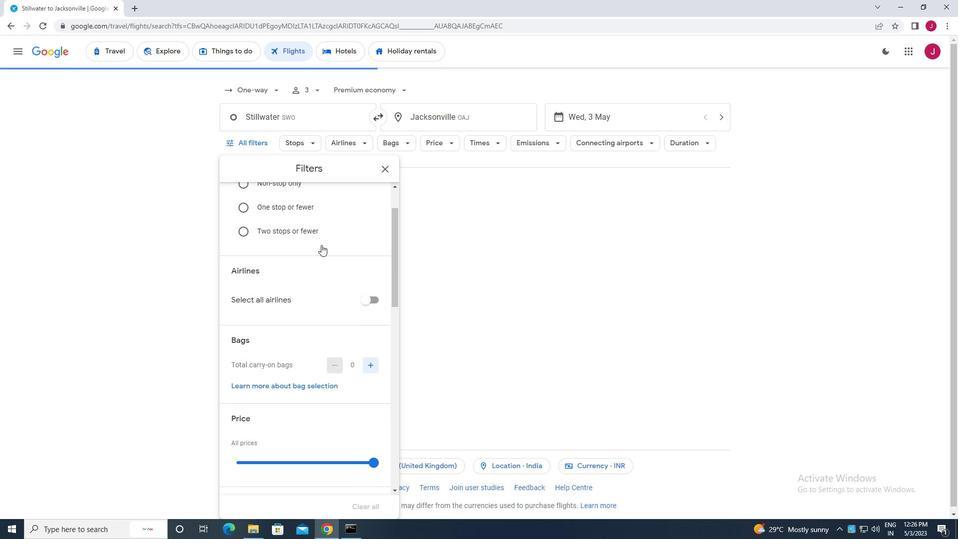 
Action: Mouse scrolled (321, 244) with delta (0, 0)
Screenshot: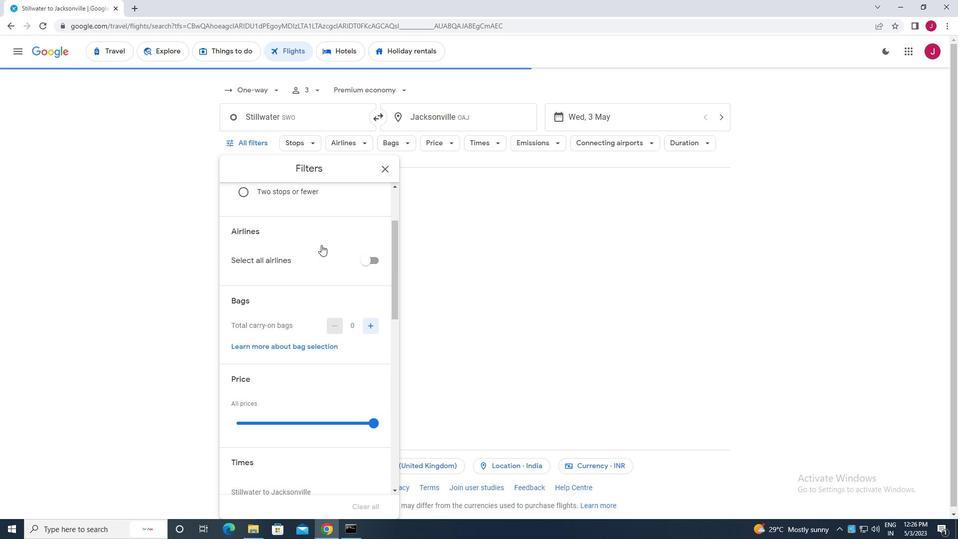 
Action: Mouse scrolled (321, 245) with delta (0, 0)
Screenshot: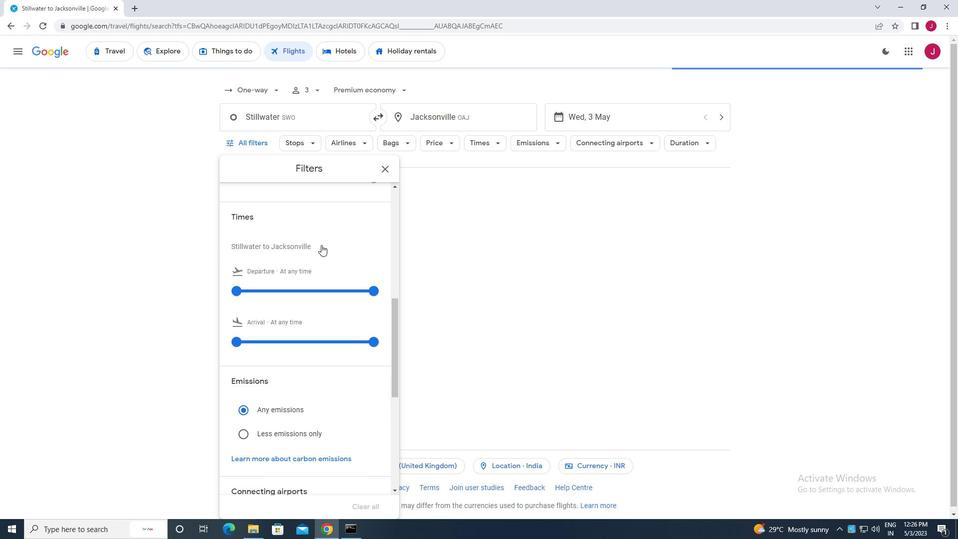 
Action: Mouse moved to (359, 225)
Screenshot: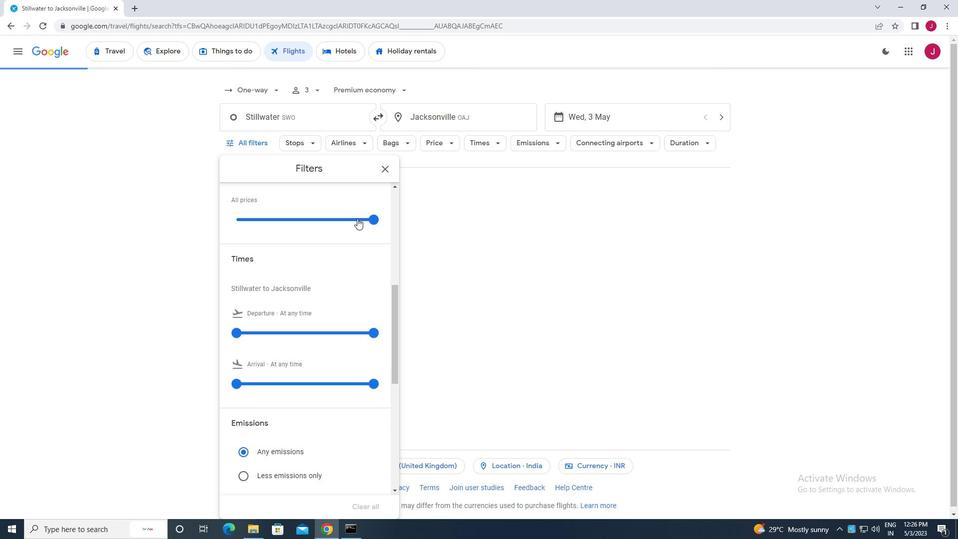 
Action: Mouse scrolled (359, 226) with delta (0, 0)
Screenshot: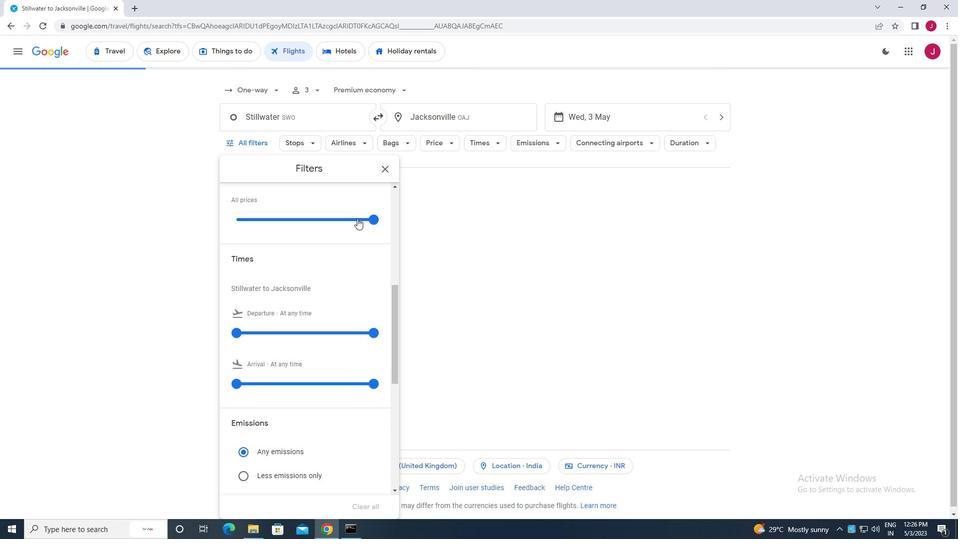 
Action: Mouse moved to (365, 220)
Screenshot: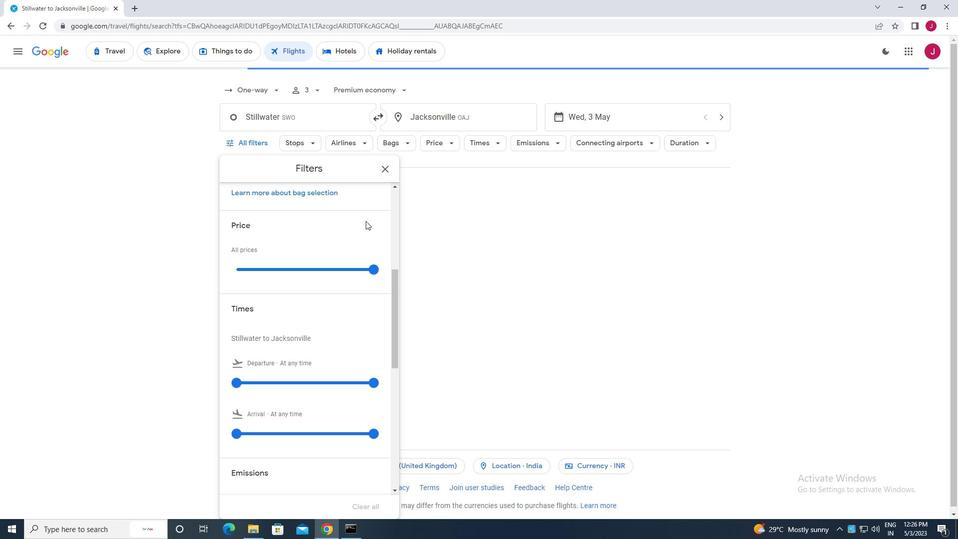 
Action: Mouse scrolled (365, 221) with delta (0, 0)
Screenshot: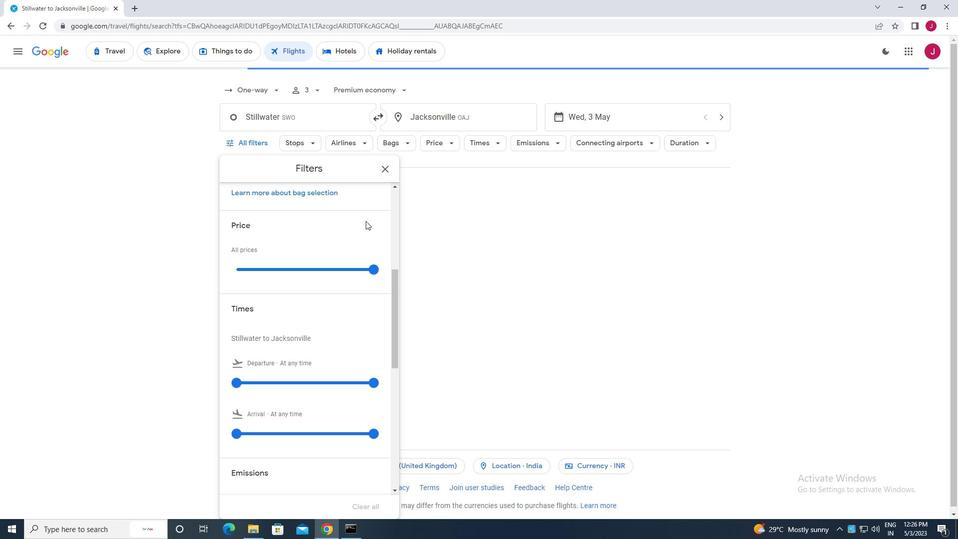 
Action: Mouse scrolled (365, 221) with delta (0, 0)
Screenshot: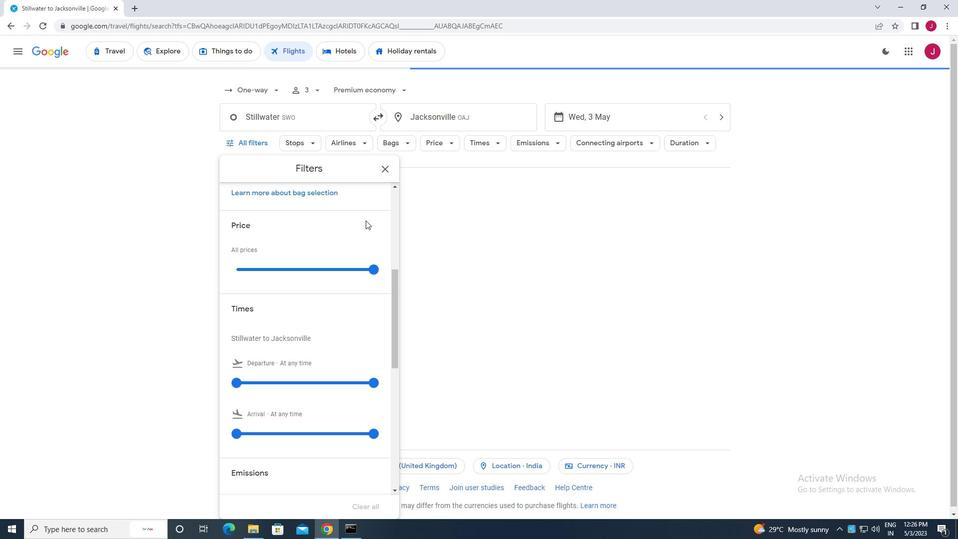 
Action: Mouse moved to (373, 297)
Screenshot: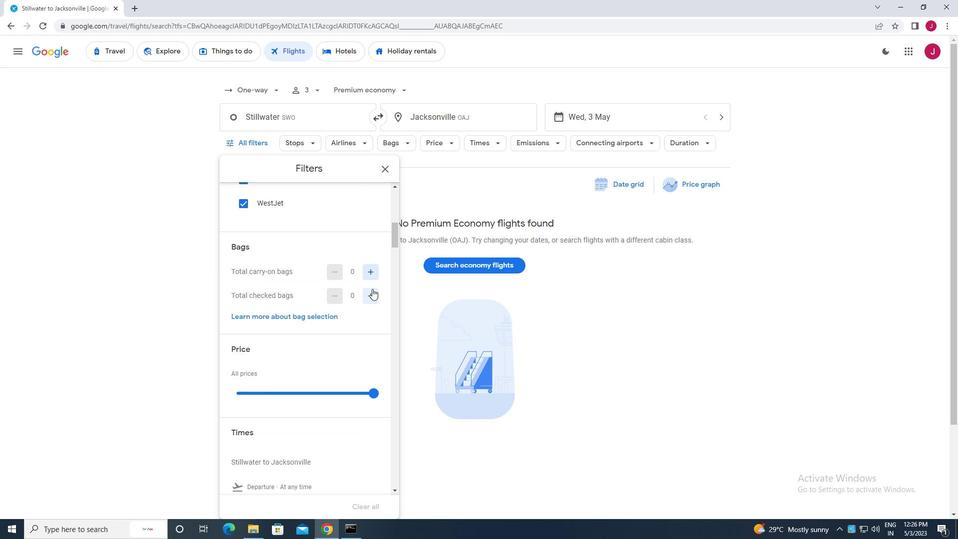 
Action: Mouse pressed left at (373, 297)
Screenshot: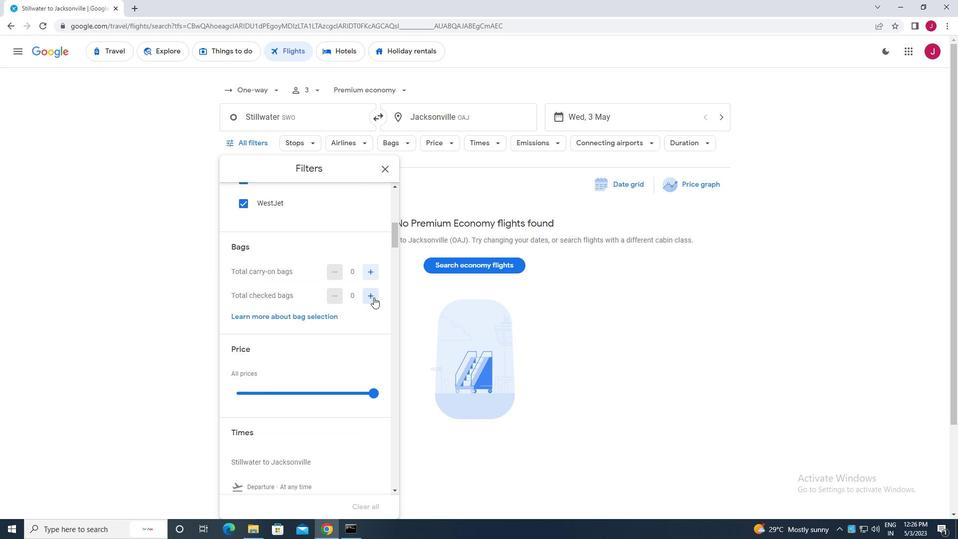
Action: Mouse pressed left at (373, 297)
Screenshot: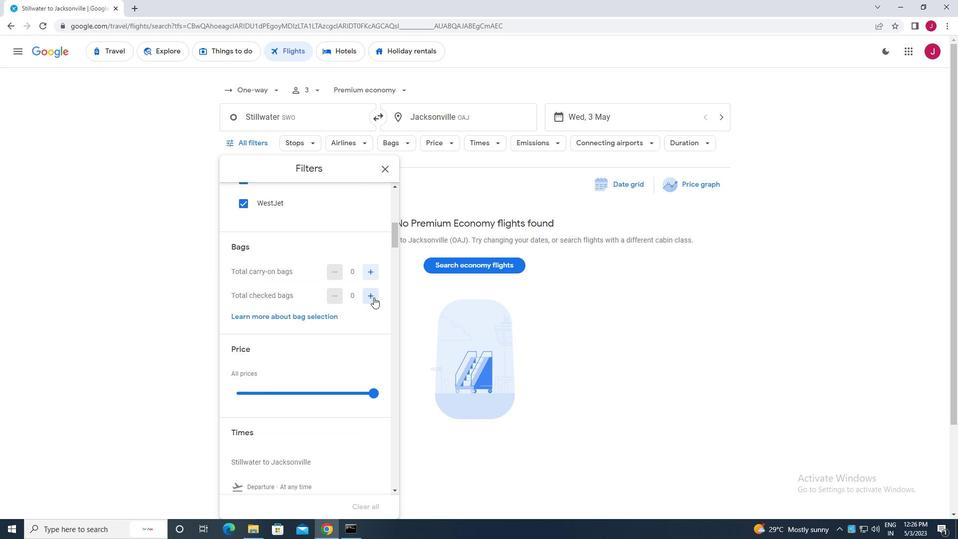 
Action: Mouse pressed left at (373, 297)
Screenshot: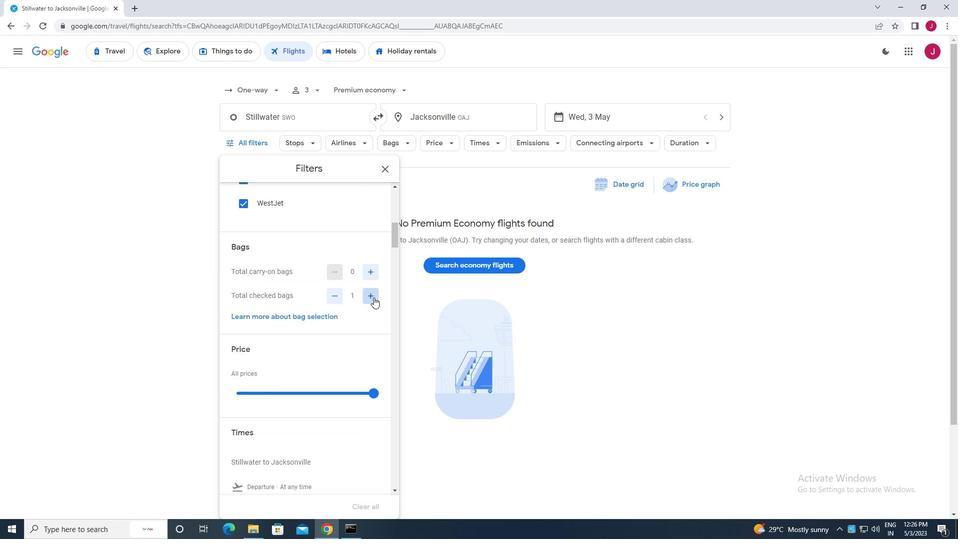 
Action: Mouse pressed left at (373, 297)
Screenshot: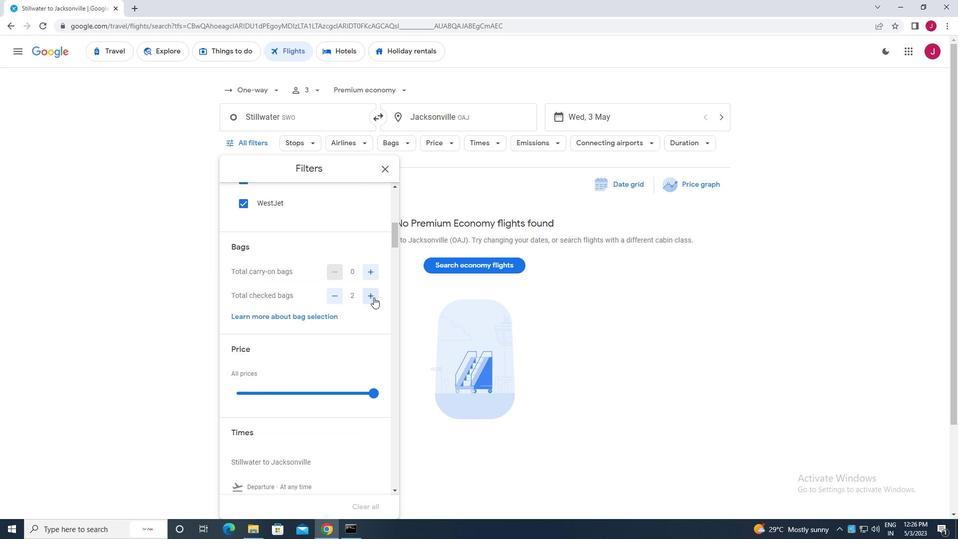 
Action: Mouse pressed left at (373, 297)
Screenshot: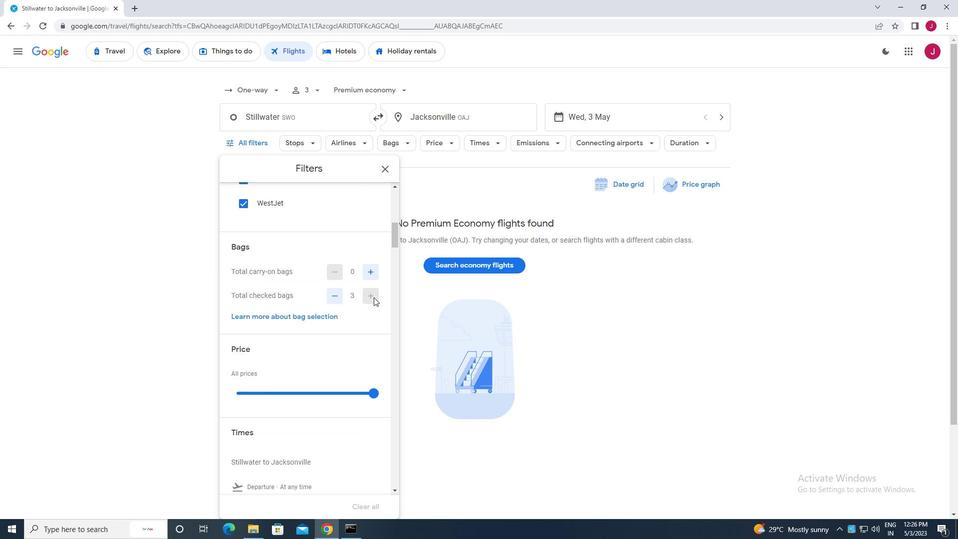 
Action: Mouse moved to (373, 296)
Screenshot: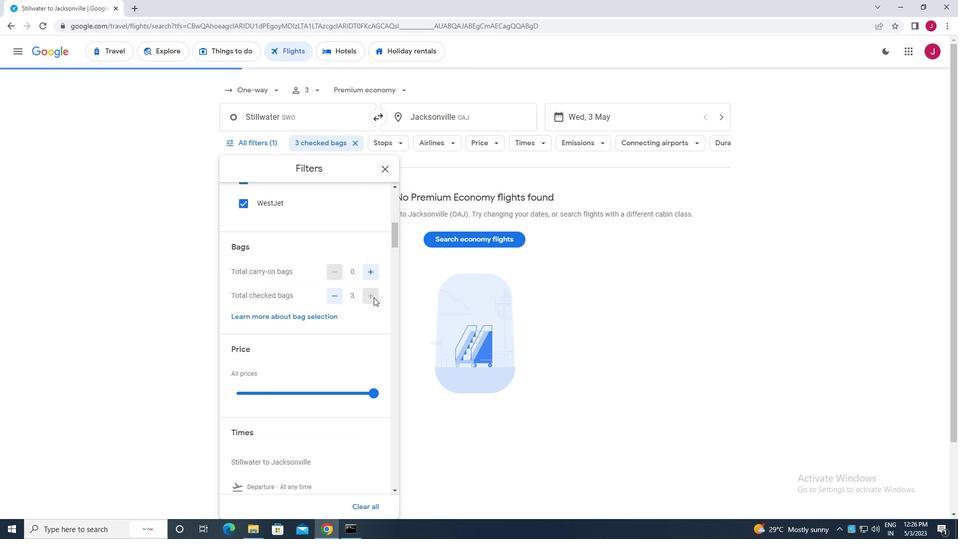 
Action: Mouse scrolled (373, 296) with delta (0, 0)
Screenshot: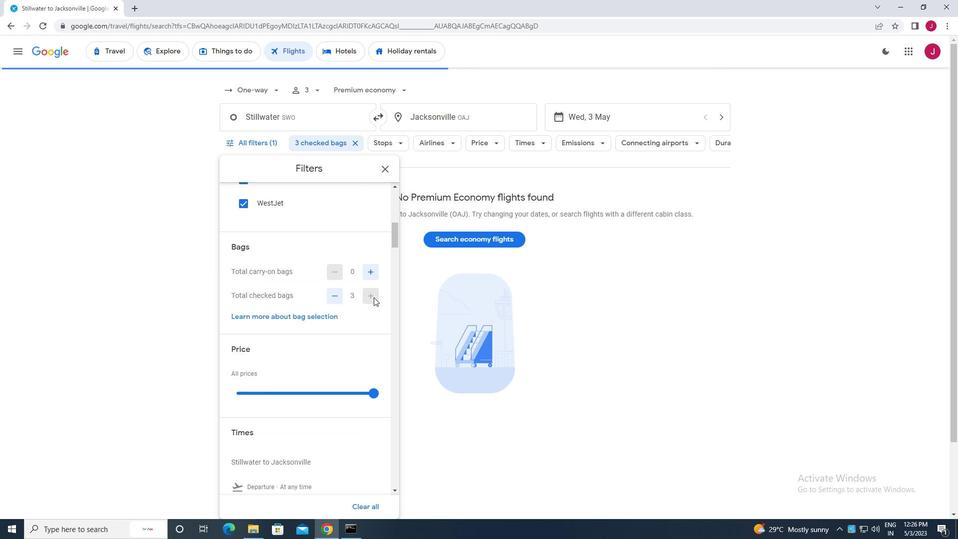 
Action: Mouse scrolled (373, 296) with delta (0, 0)
Screenshot: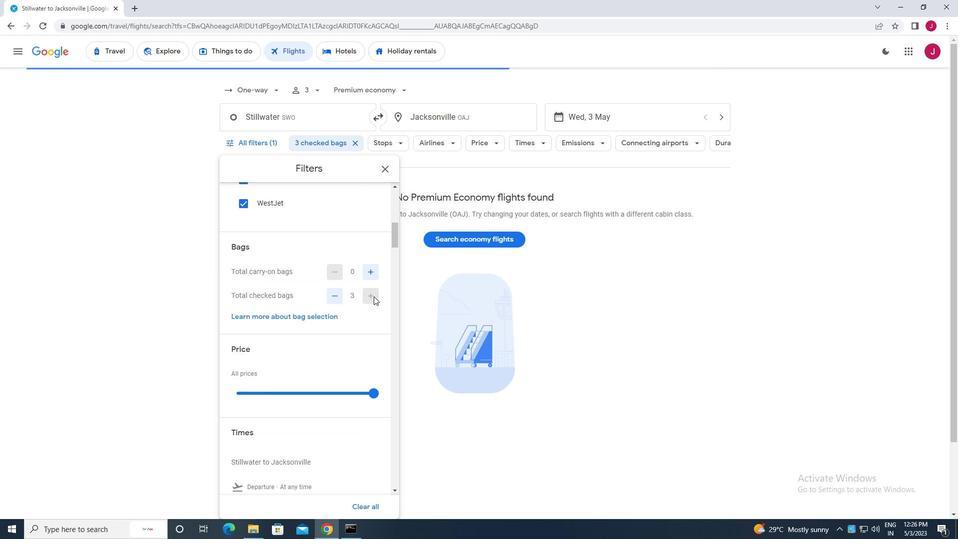 
Action: Mouse moved to (373, 296)
Screenshot: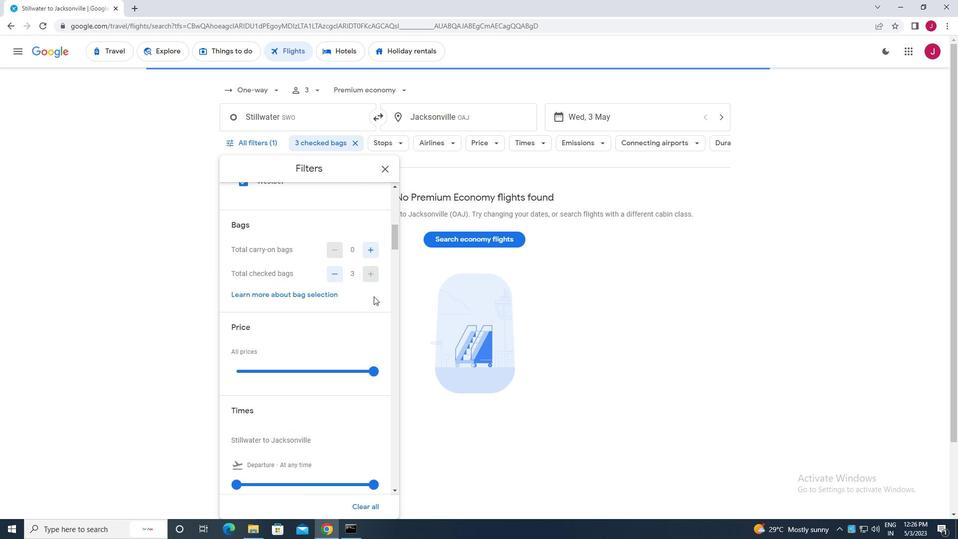 
Action: Mouse scrolled (373, 296) with delta (0, 0)
Screenshot: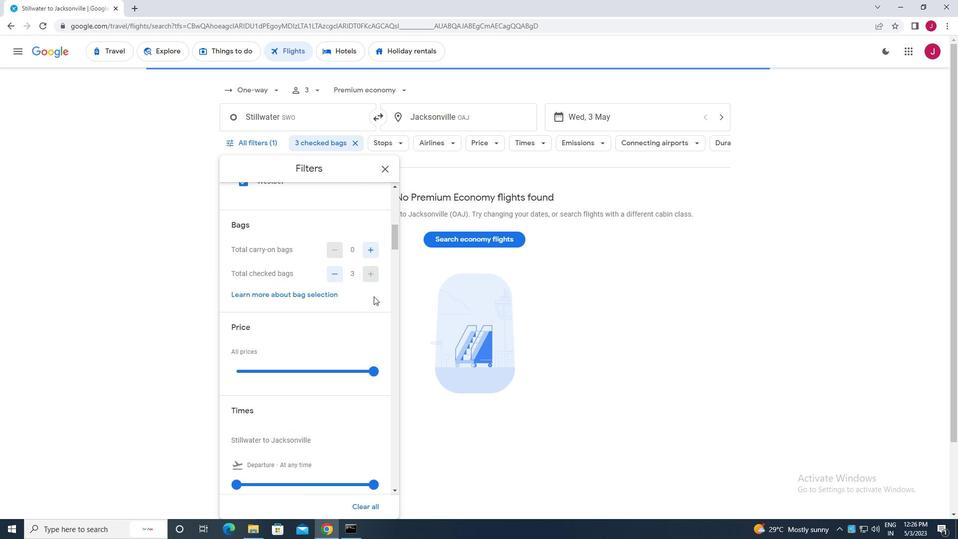 
Action: Mouse moved to (375, 242)
Screenshot: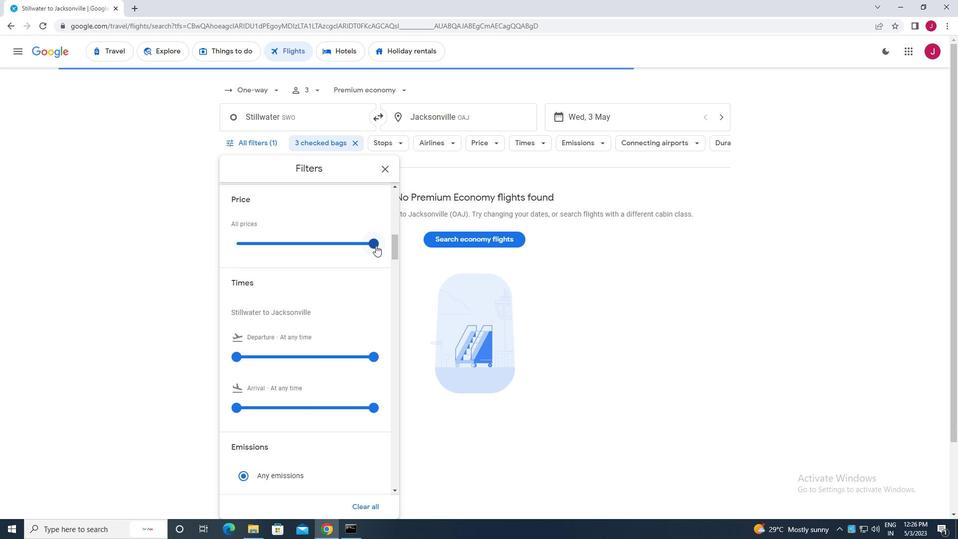 
Action: Mouse pressed left at (375, 242)
Screenshot: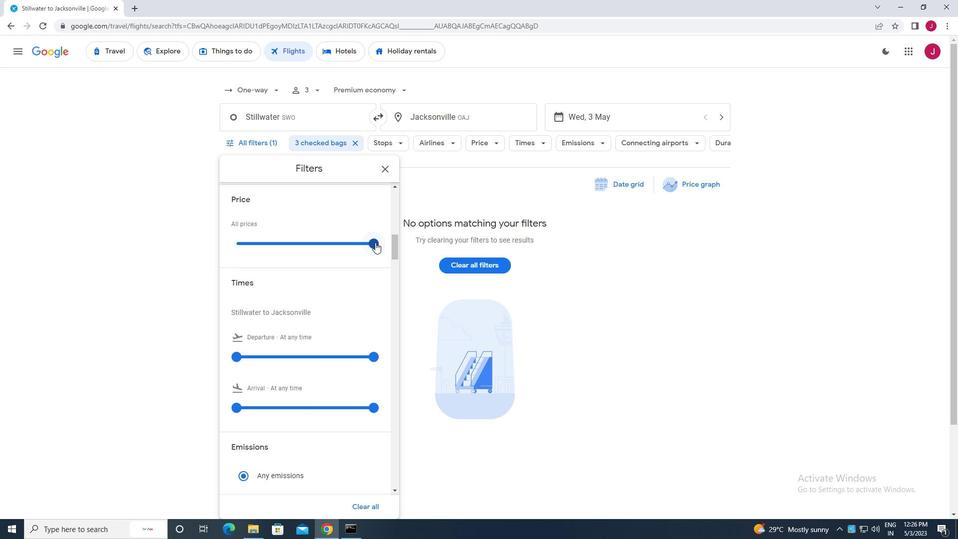 
Action: Mouse moved to (374, 242)
Screenshot: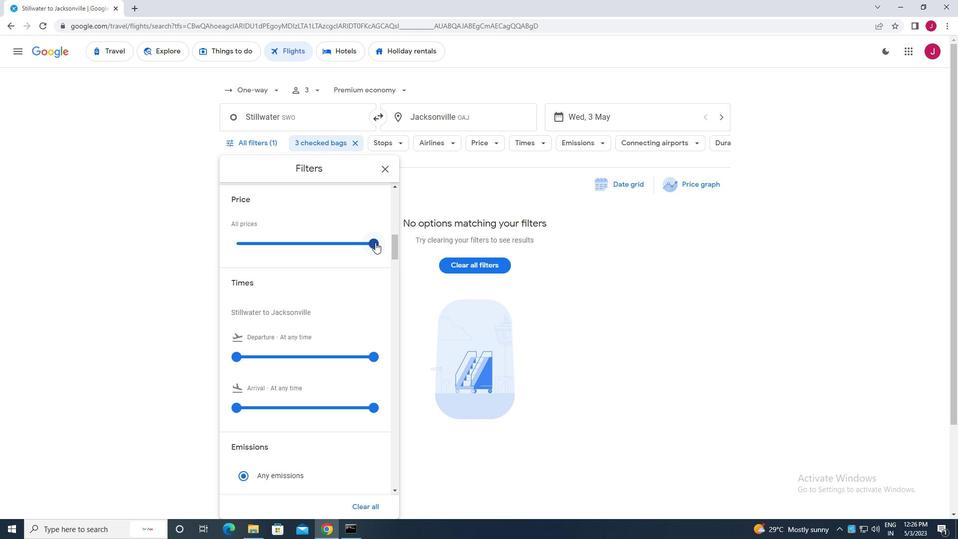 
Action: Mouse scrolled (374, 242) with delta (0, 0)
Screenshot: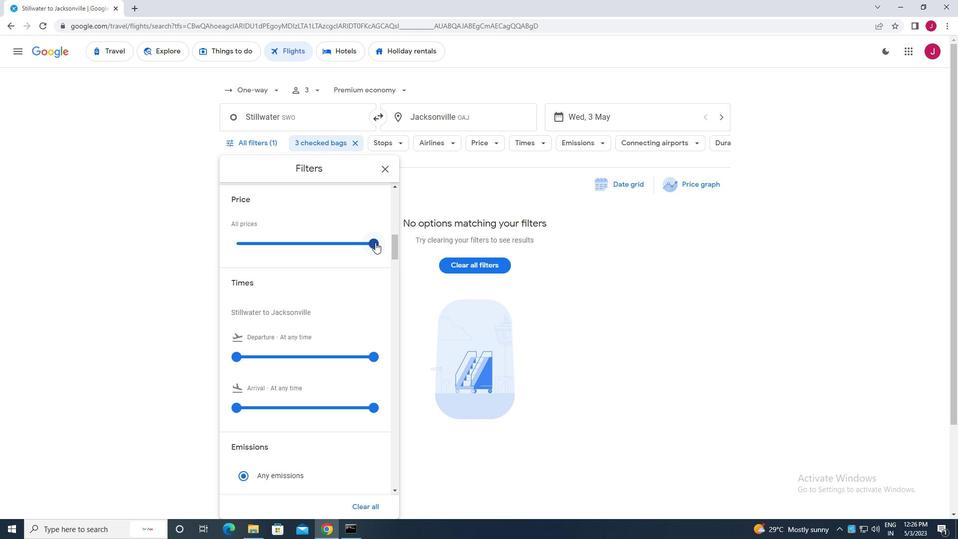 
Action: Mouse moved to (237, 304)
Screenshot: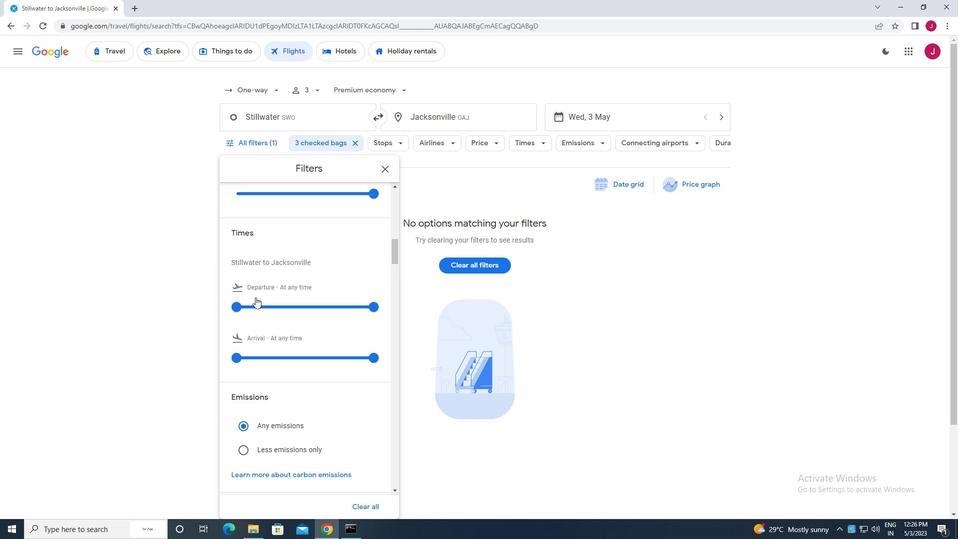 
Action: Mouse pressed left at (237, 304)
Screenshot: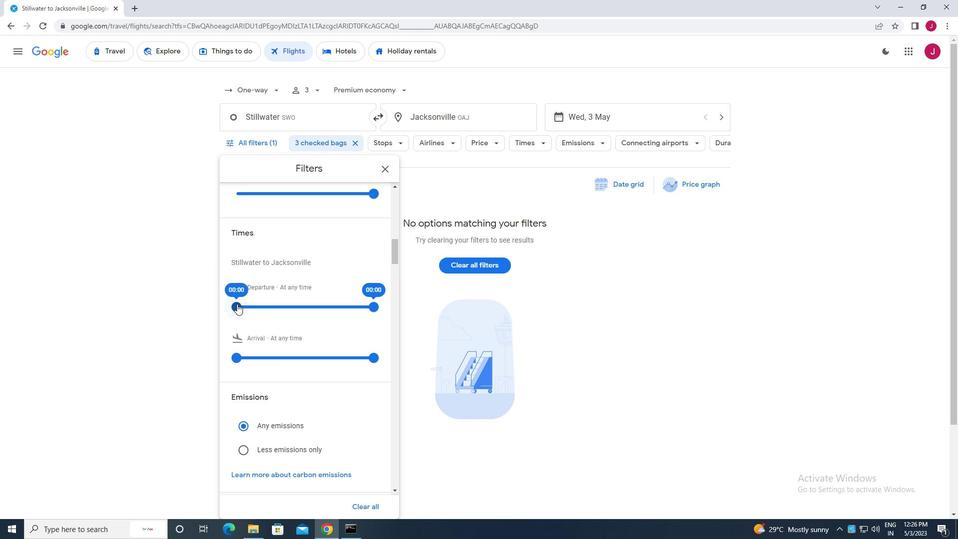 
Action: Mouse moved to (376, 306)
Screenshot: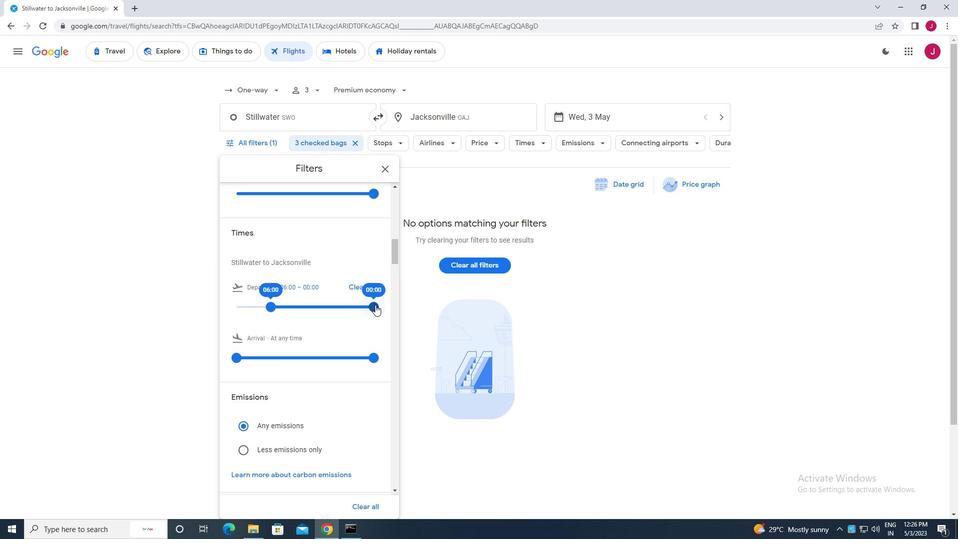 
Action: Mouse pressed left at (376, 306)
Screenshot: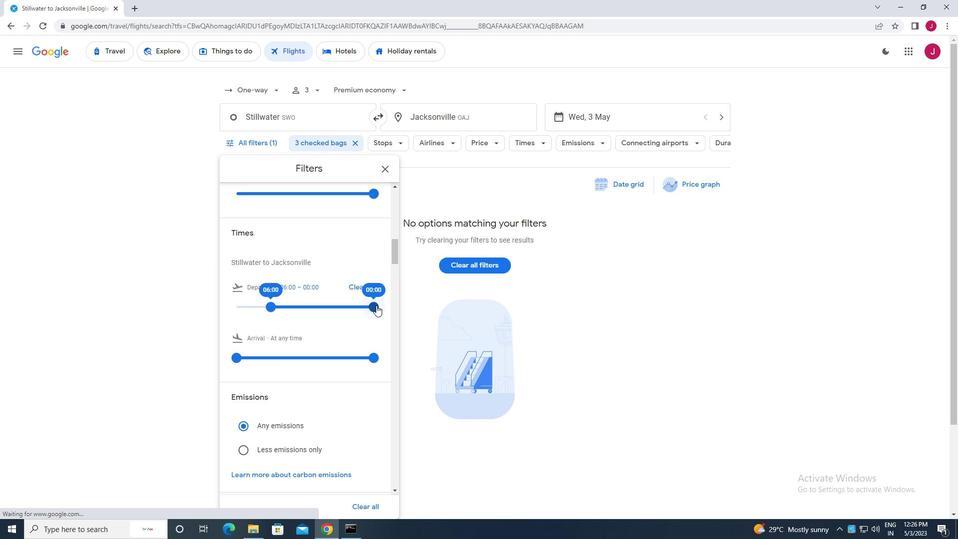 
Action: Mouse moved to (386, 168)
Screenshot: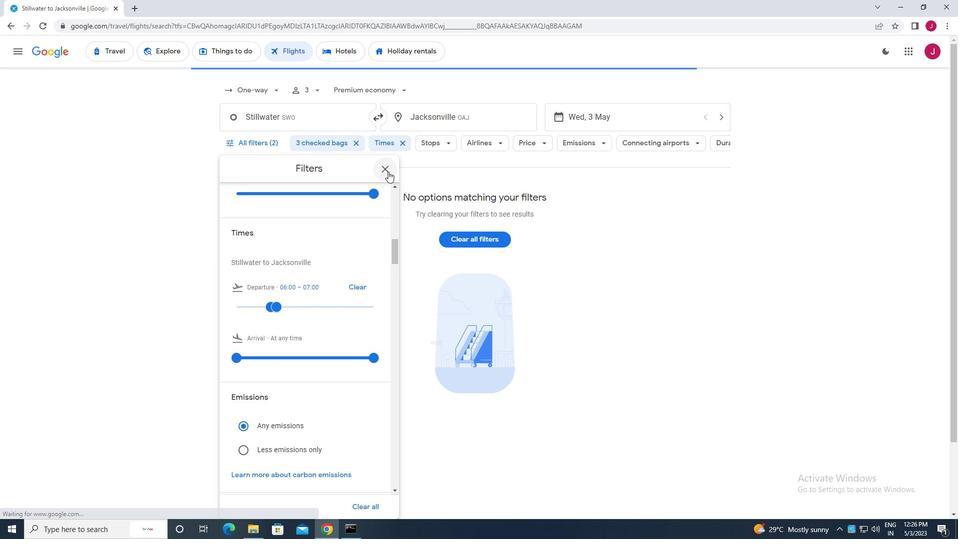 
Action: Mouse pressed left at (386, 168)
Screenshot: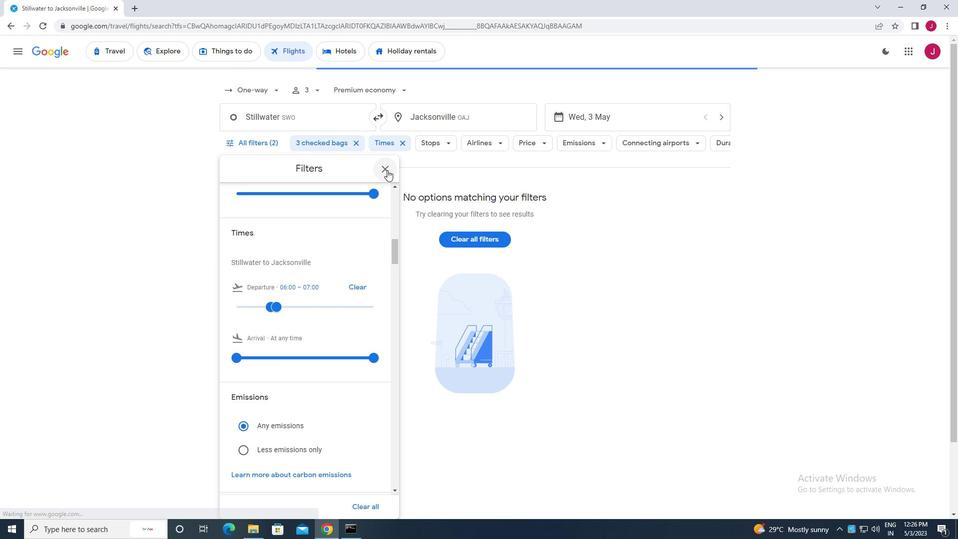 
Action: Mouse moved to (385, 169)
Screenshot: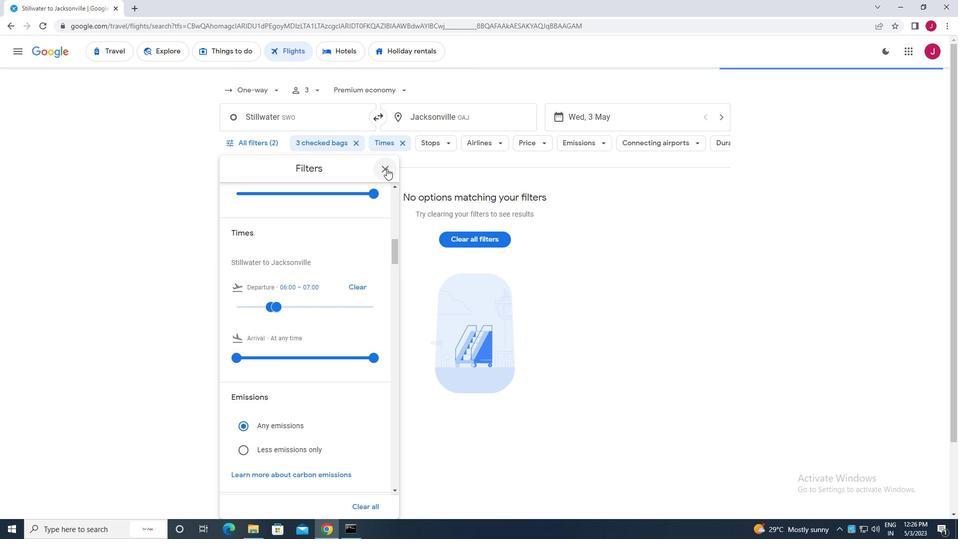 
